 Task: Search round trip flight ticket for 2 adults, 2 infants in seat and 1 infant on lap in first from Providence: Rhode Island T. F. Green International Airport to Jackson: Jackson Hole Airport on 5-2-2023 and return on 5-2-2023. Choice of flights is Southwest. Number of bags: 1 carry on bag and 5 checked bags. Price is upto 90000. Outbound departure time preference is 23:30. Return departure time preference is 0:00.
Action: Mouse moved to (283, 239)
Screenshot: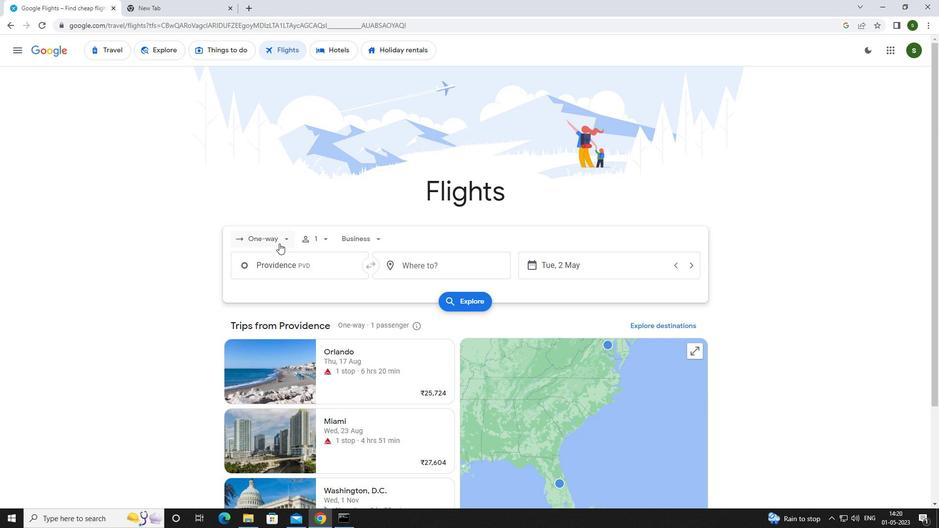 
Action: Mouse pressed left at (283, 239)
Screenshot: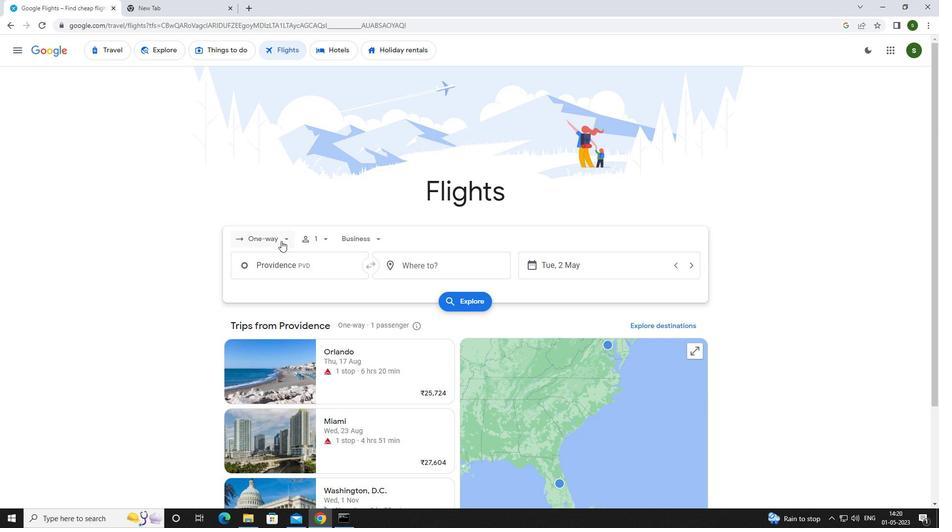 
Action: Mouse moved to (288, 288)
Screenshot: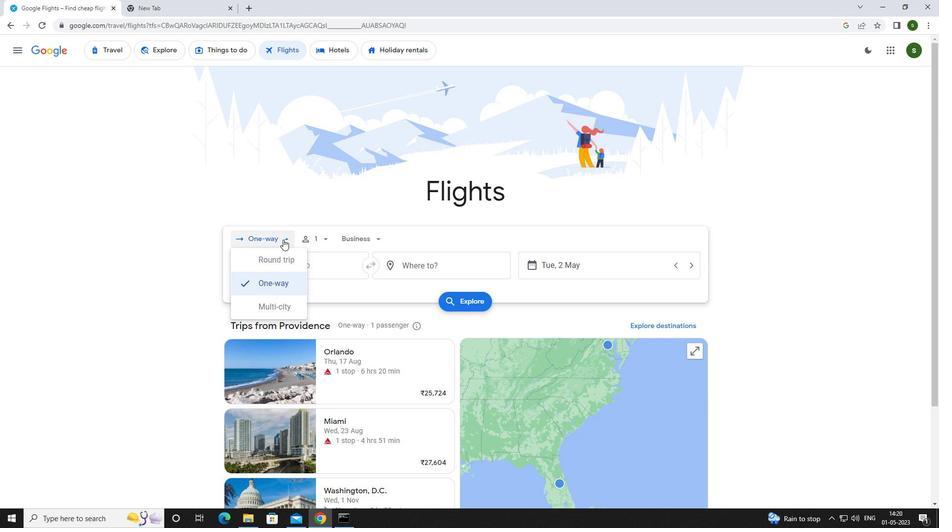 
Action: Mouse pressed left at (288, 288)
Screenshot: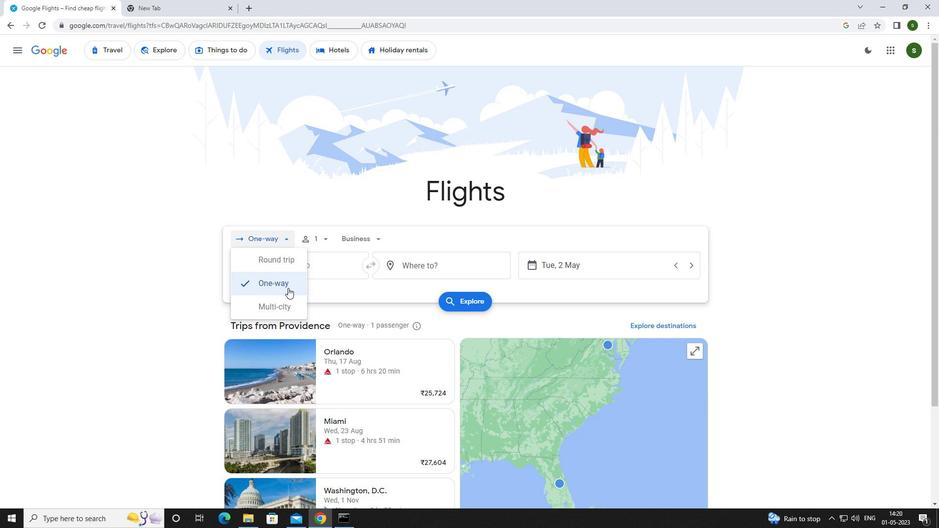 
Action: Mouse moved to (286, 237)
Screenshot: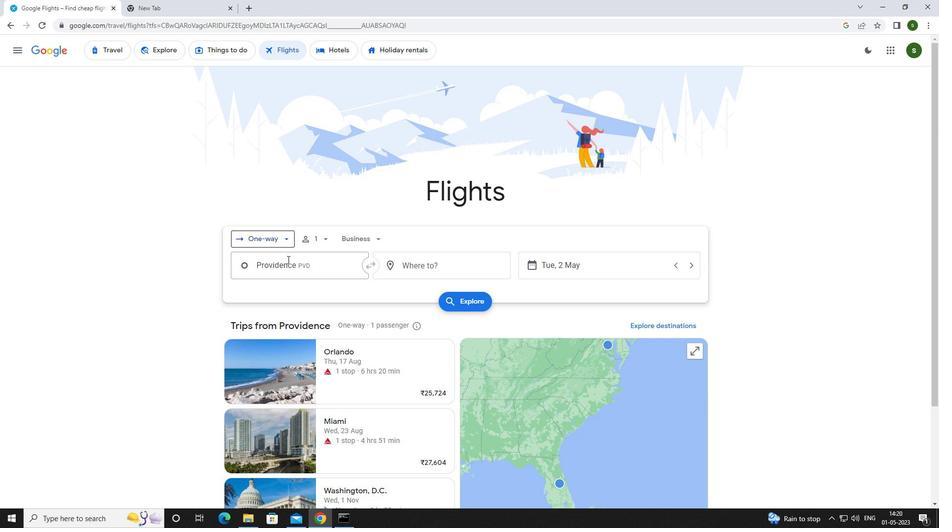 
Action: Mouse pressed left at (286, 237)
Screenshot: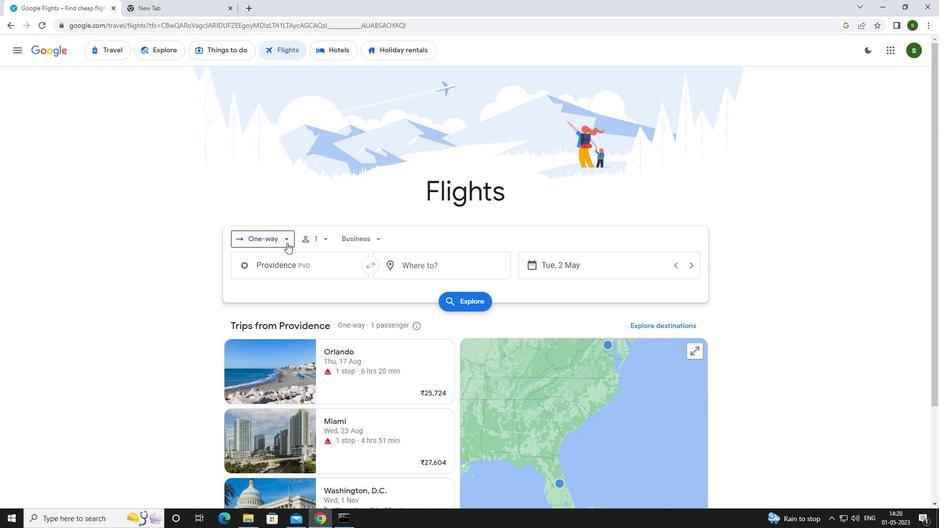 
Action: Mouse moved to (286, 258)
Screenshot: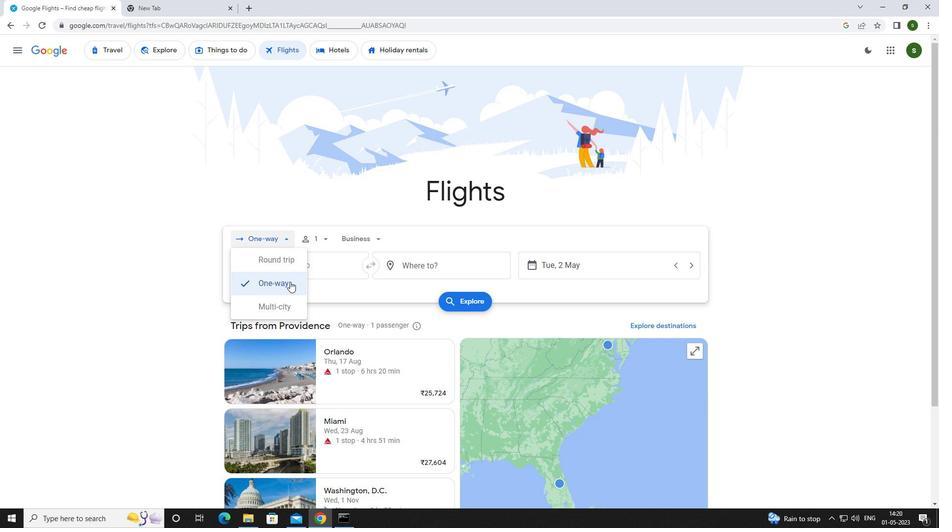 
Action: Mouse pressed left at (286, 258)
Screenshot: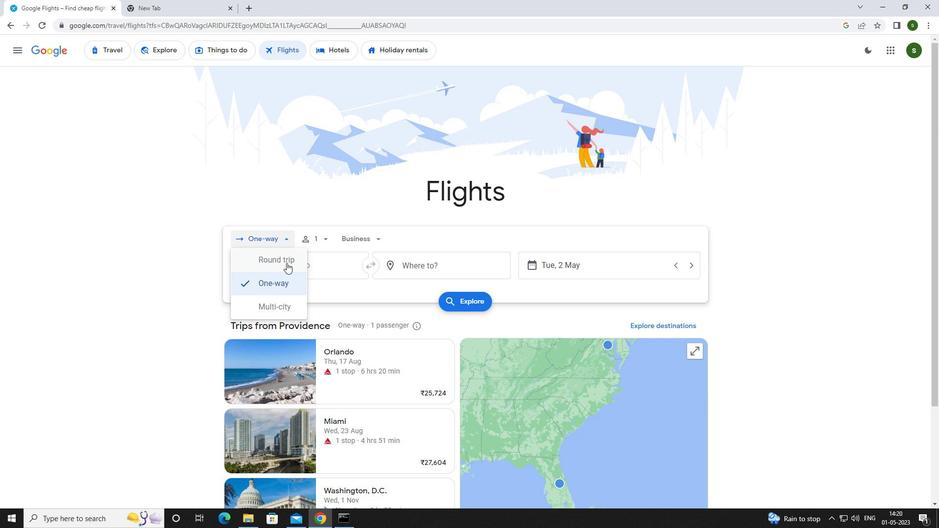 
Action: Mouse moved to (332, 237)
Screenshot: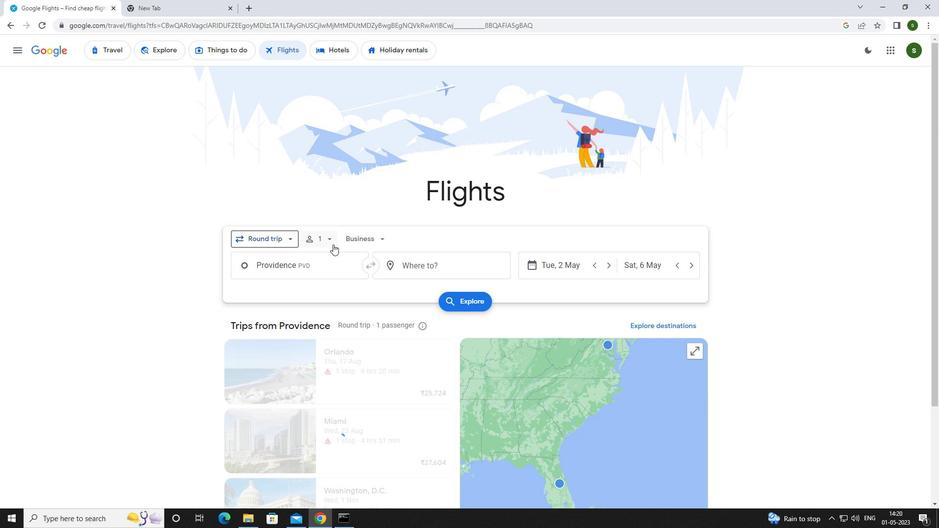 
Action: Mouse pressed left at (332, 237)
Screenshot: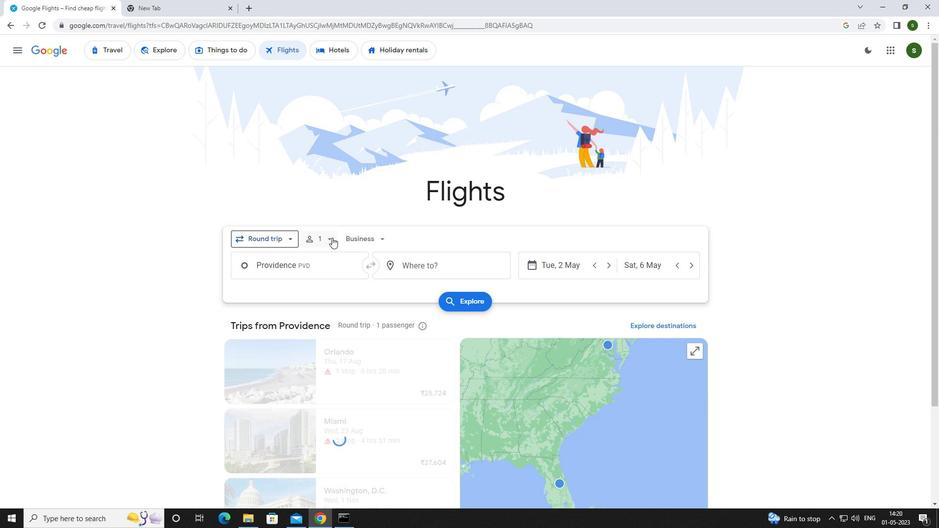 
Action: Mouse moved to (398, 261)
Screenshot: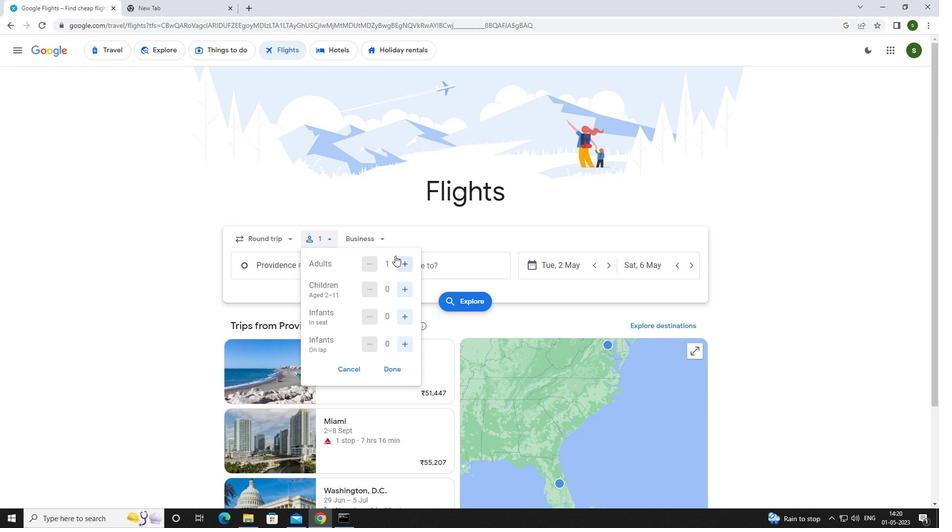 
Action: Mouse pressed left at (398, 261)
Screenshot: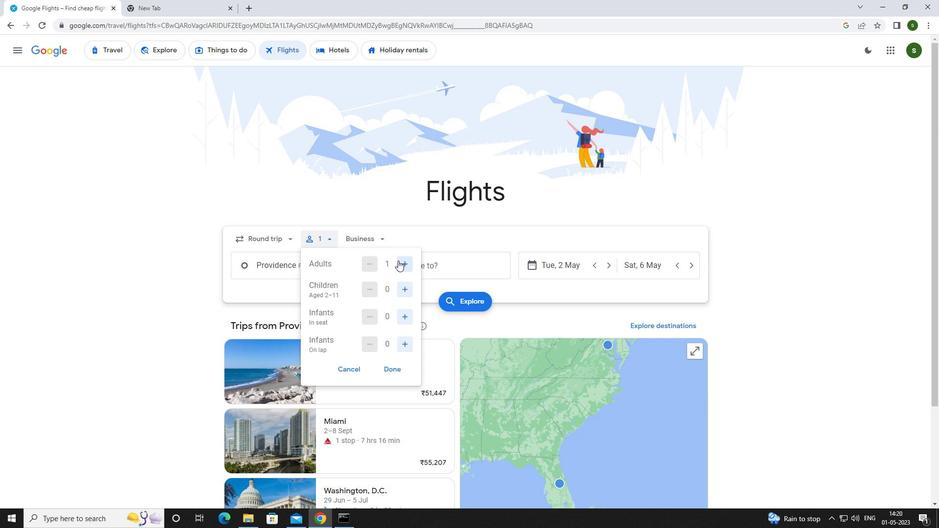 
Action: Mouse moved to (405, 319)
Screenshot: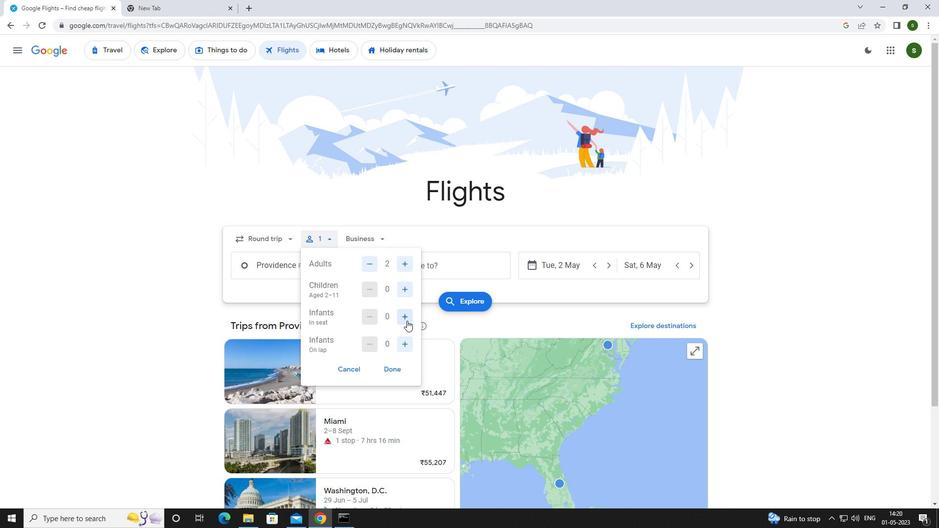 
Action: Mouse pressed left at (405, 319)
Screenshot: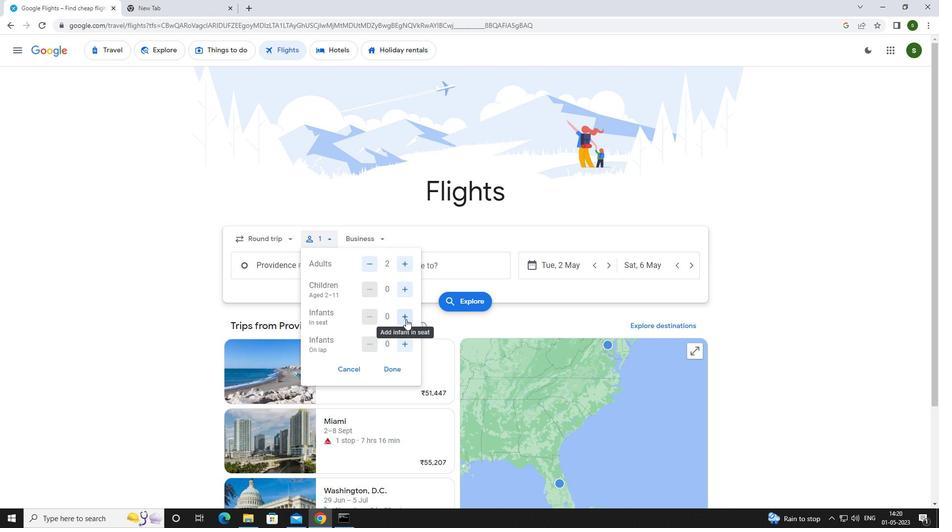 
Action: Mouse pressed left at (405, 319)
Screenshot: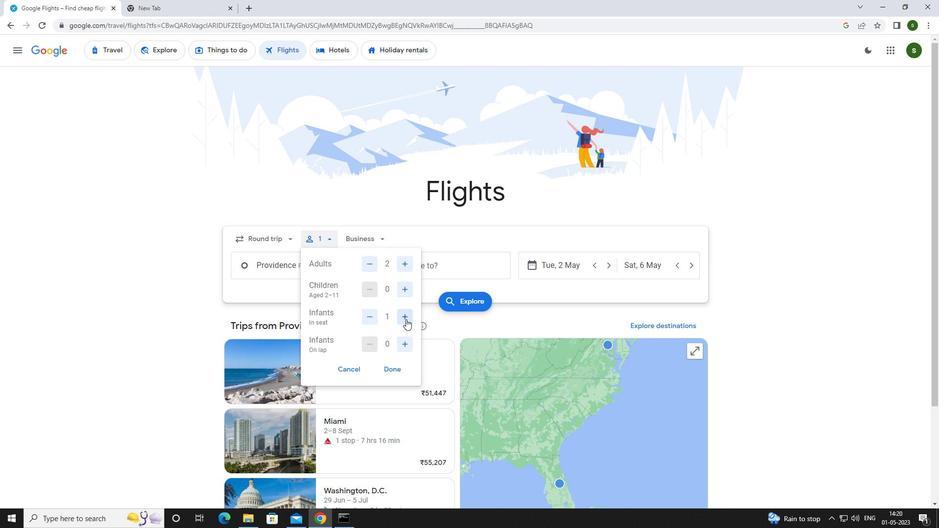 
Action: Mouse moved to (404, 343)
Screenshot: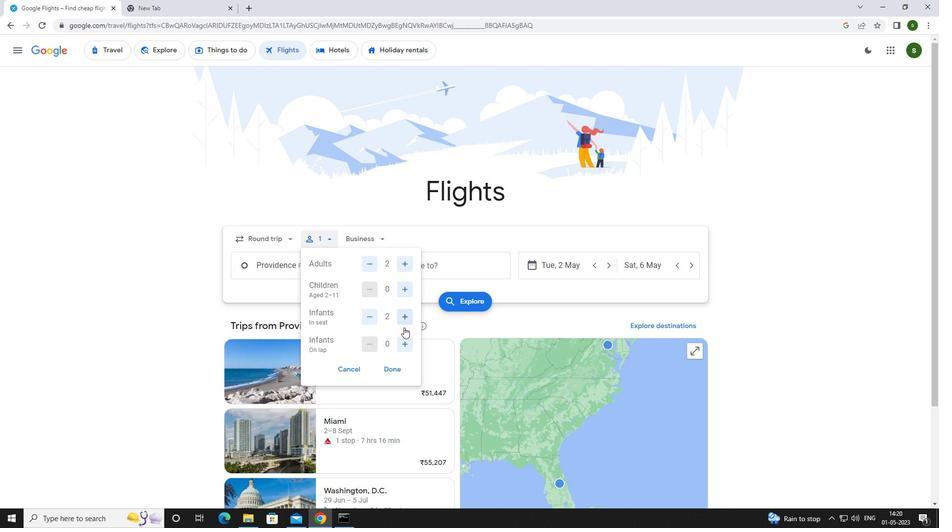 
Action: Mouse pressed left at (404, 343)
Screenshot: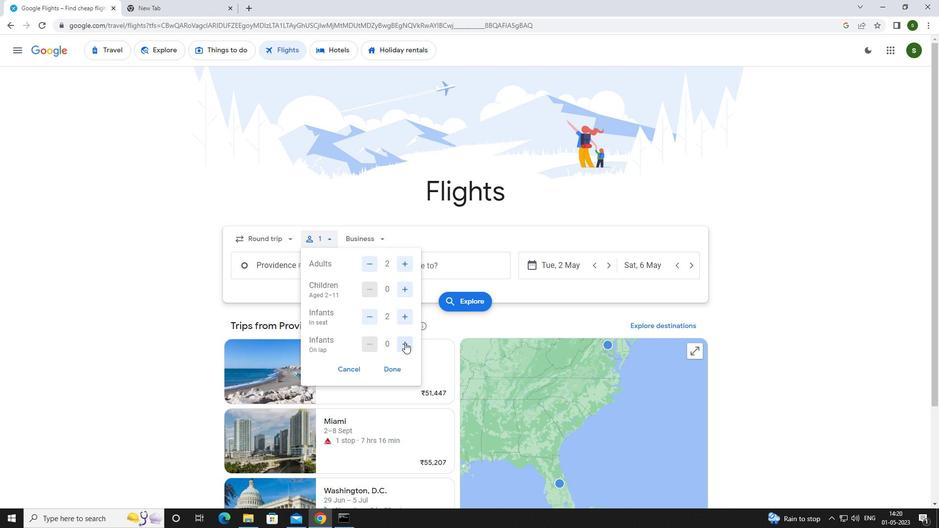 
Action: Mouse moved to (382, 243)
Screenshot: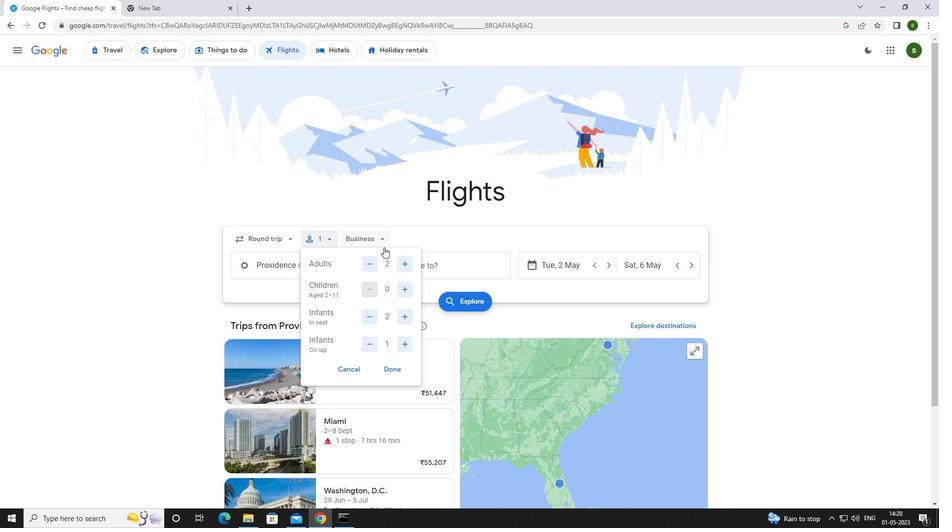 
Action: Mouse pressed left at (382, 243)
Screenshot: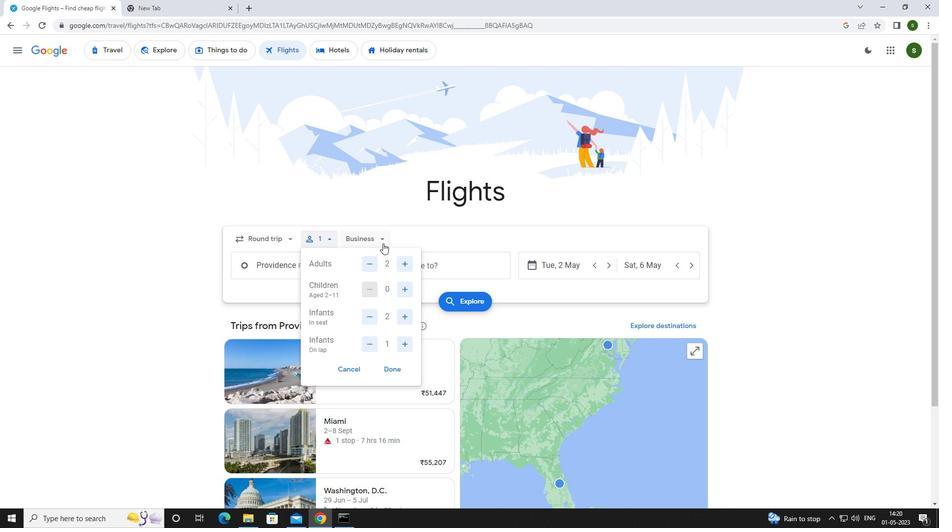 
Action: Mouse moved to (373, 329)
Screenshot: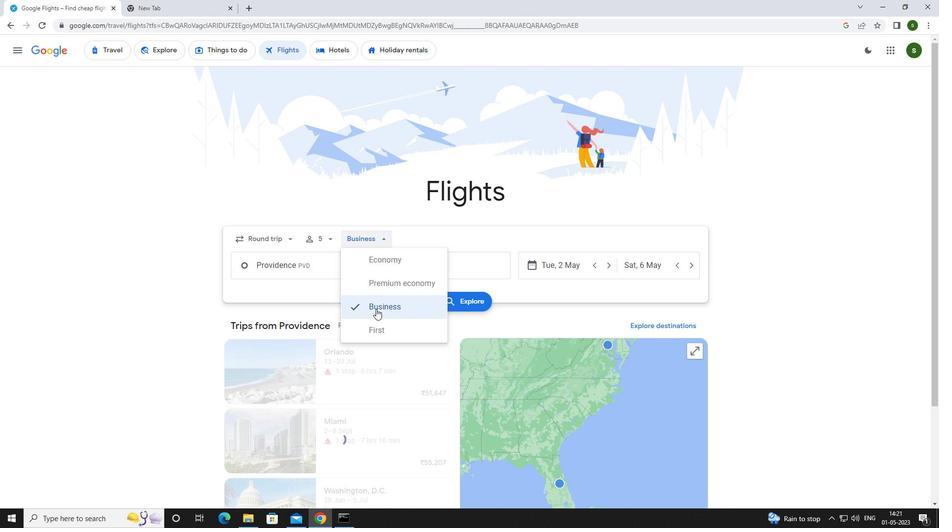 
Action: Mouse pressed left at (373, 329)
Screenshot: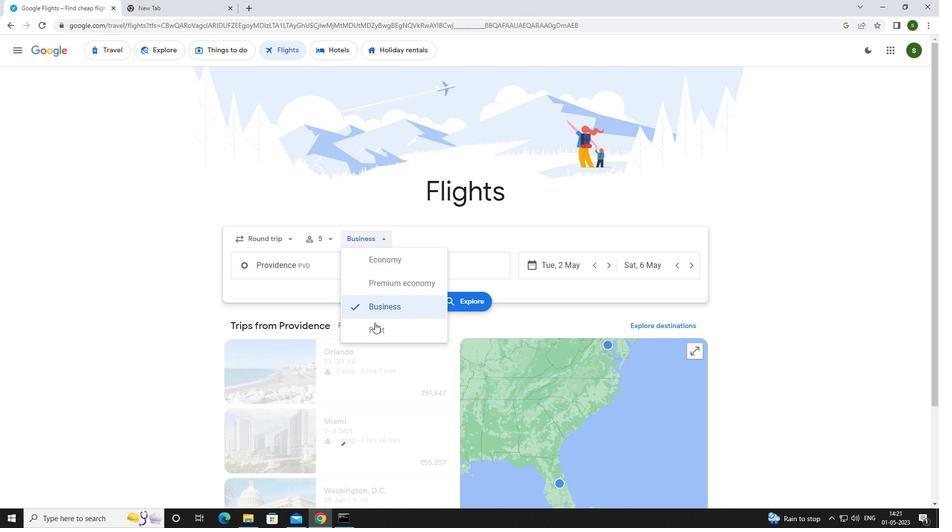 
Action: Mouse moved to (330, 273)
Screenshot: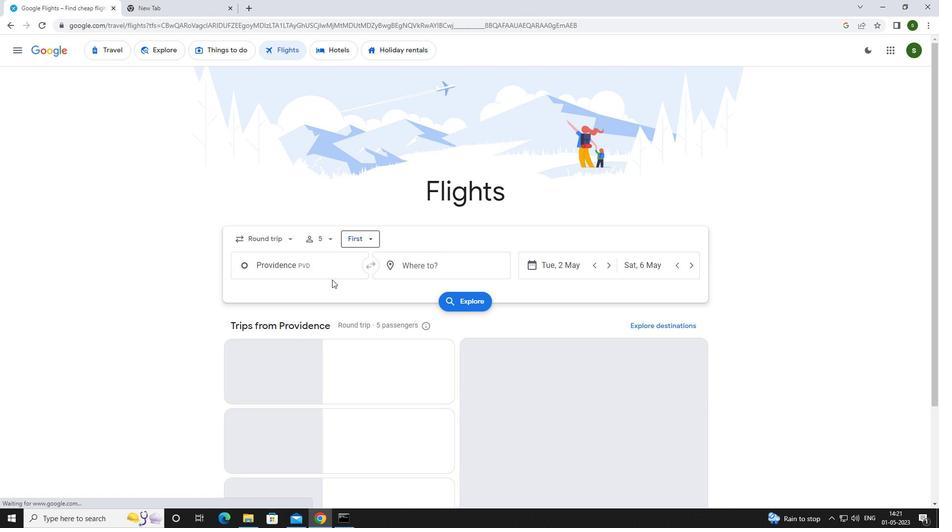 
Action: Mouse pressed left at (330, 273)
Screenshot: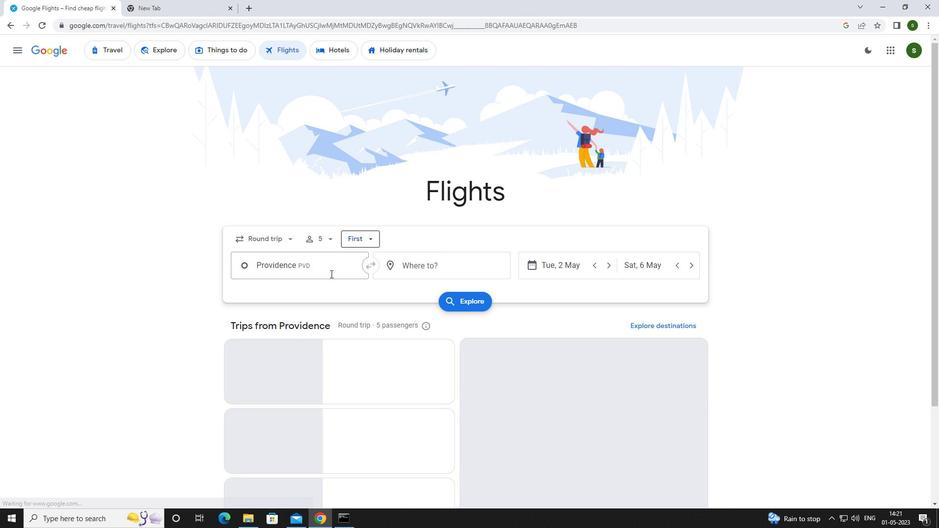 
Action: Mouse moved to (331, 271)
Screenshot: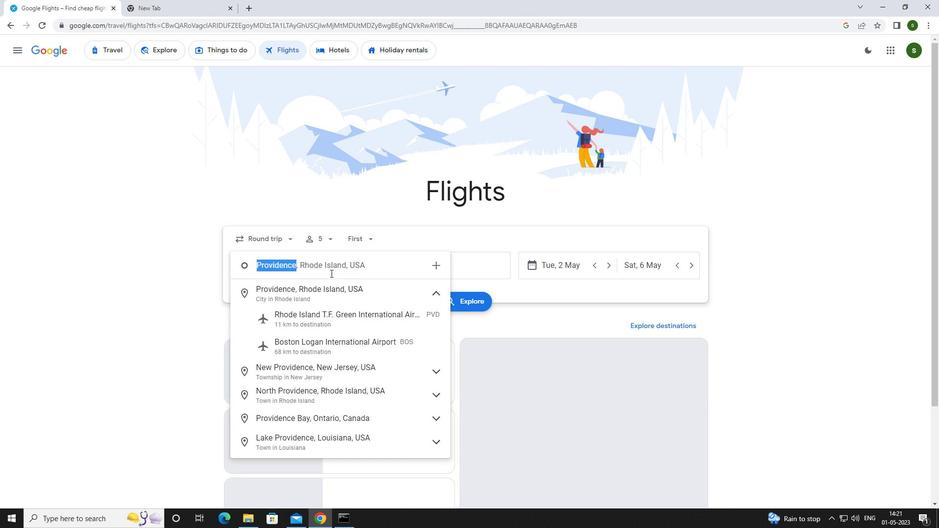 
Action: Key pressed r<Key.caps_lock>hode
Screenshot: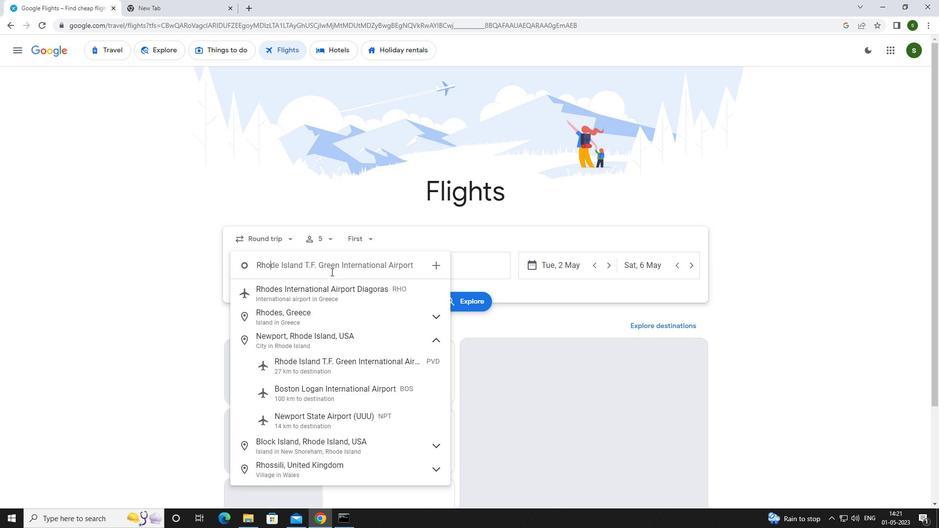 
Action: Mouse moved to (324, 365)
Screenshot: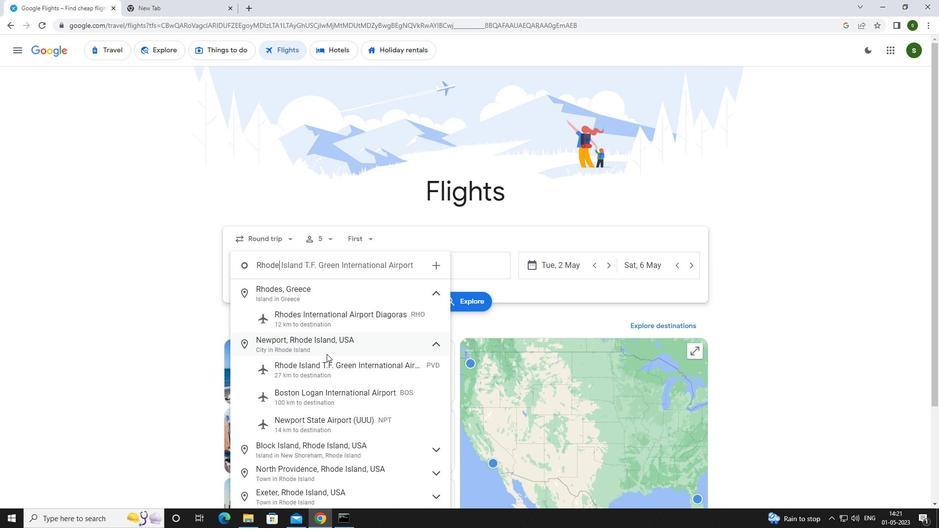 
Action: Mouse pressed left at (324, 365)
Screenshot: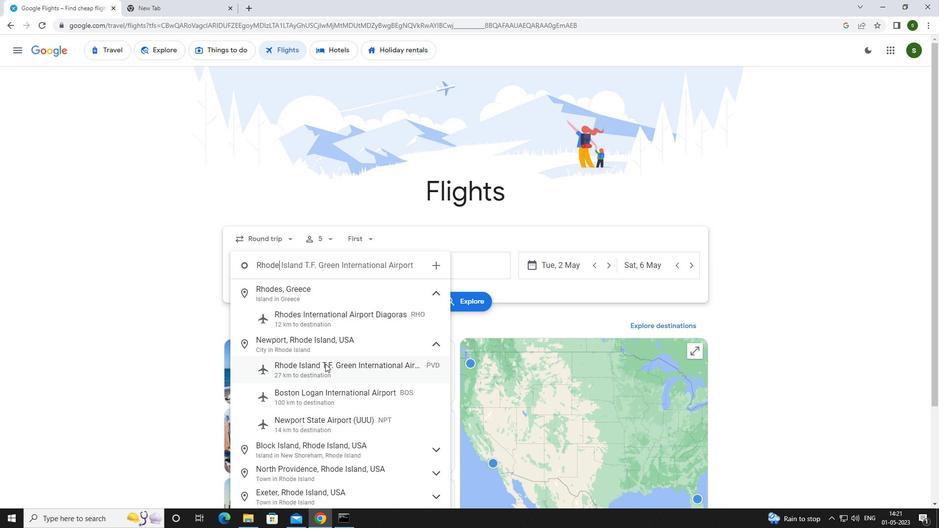 
Action: Mouse moved to (433, 265)
Screenshot: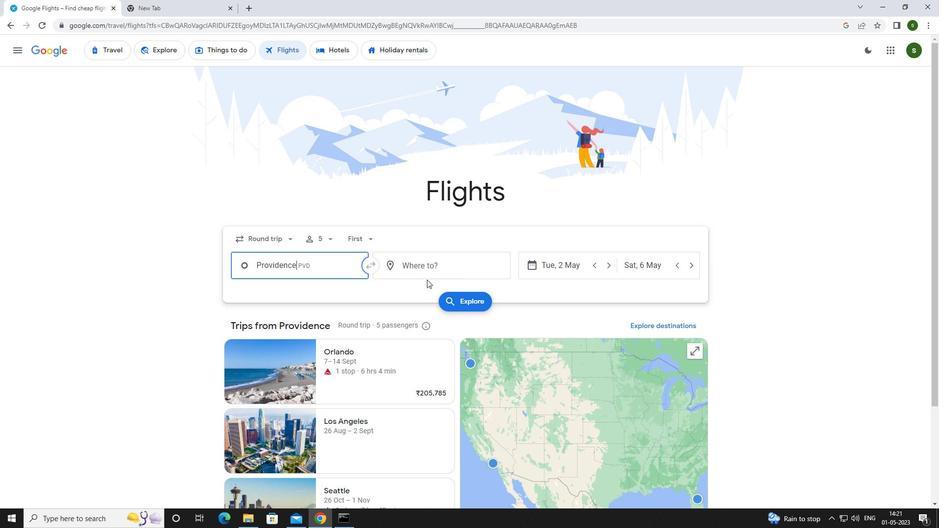 
Action: Mouse pressed left at (433, 265)
Screenshot: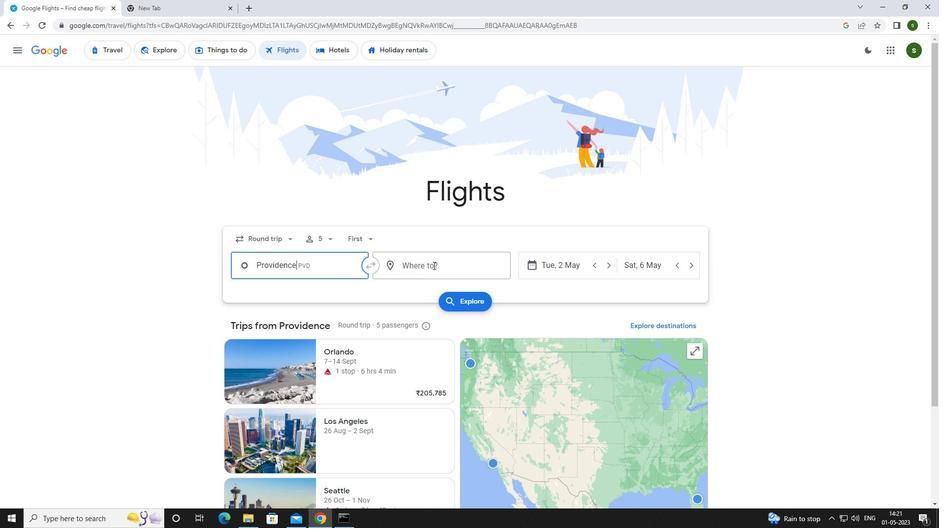 
Action: Mouse moved to (429, 265)
Screenshot: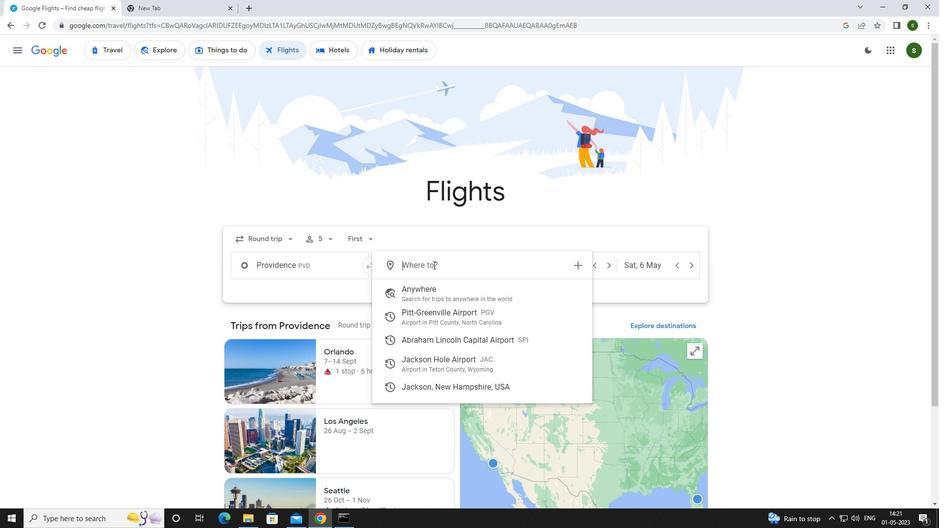 
Action: Key pressed <Key.caps_lock>j<Key.caps_lock>ackson<Key.space><Key.caps_lock>h<Key.caps_lock>
Screenshot: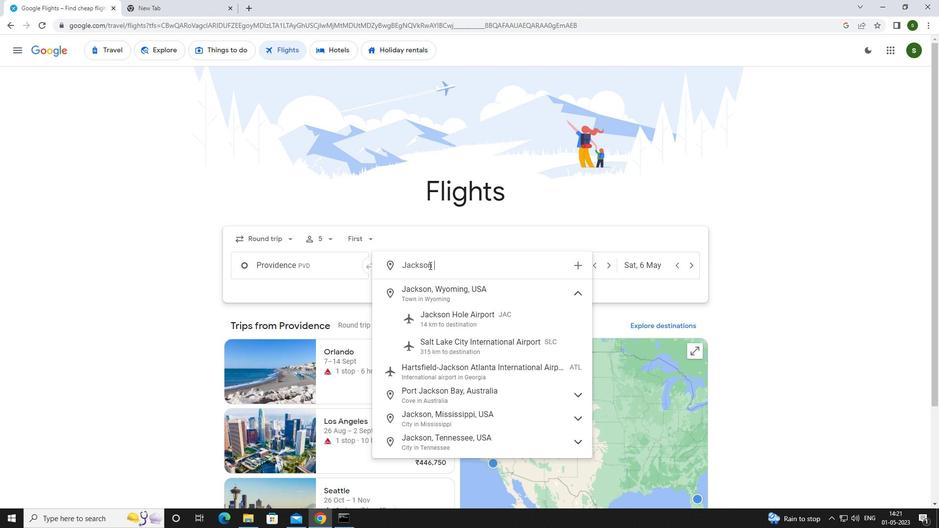 
Action: Mouse moved to (441, 316)
Screenshot: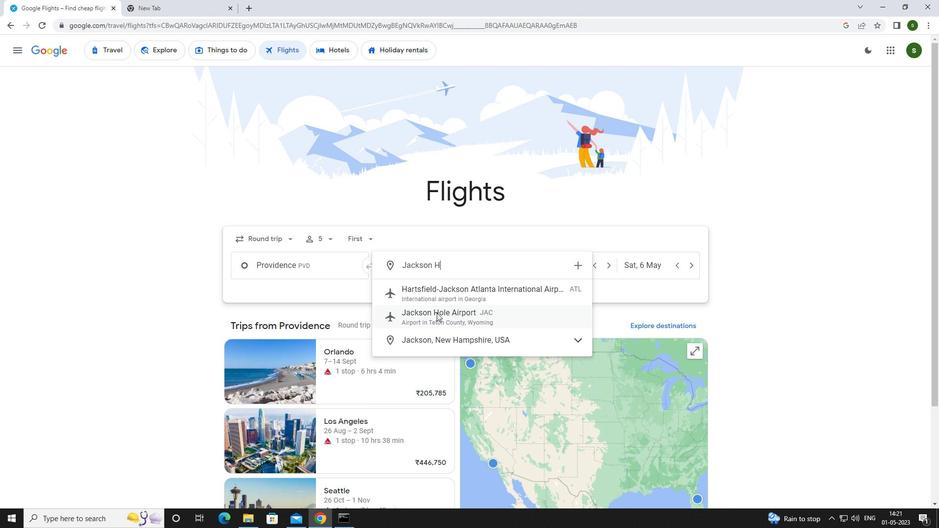
Action: Mouse pressed left at (441, 316)
Screenshot: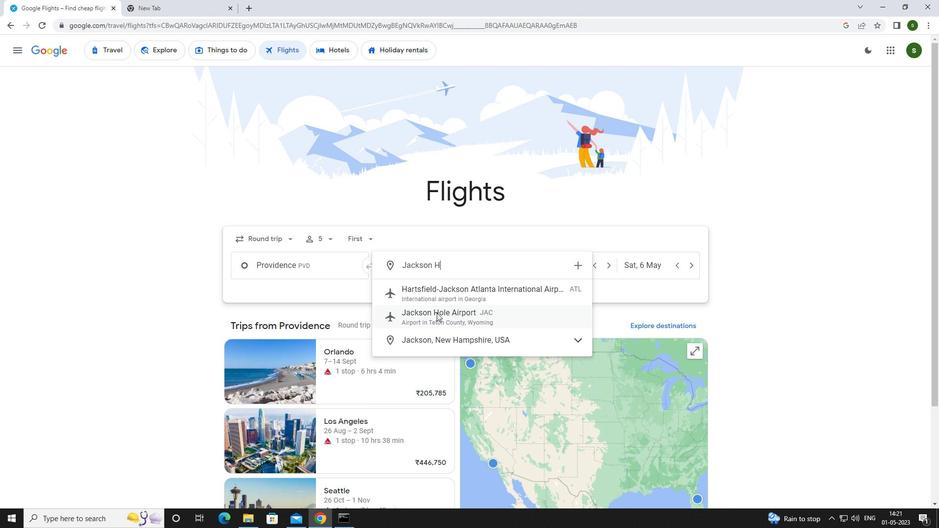 
Action: Mouse moved to (564, 263)
Screenshot: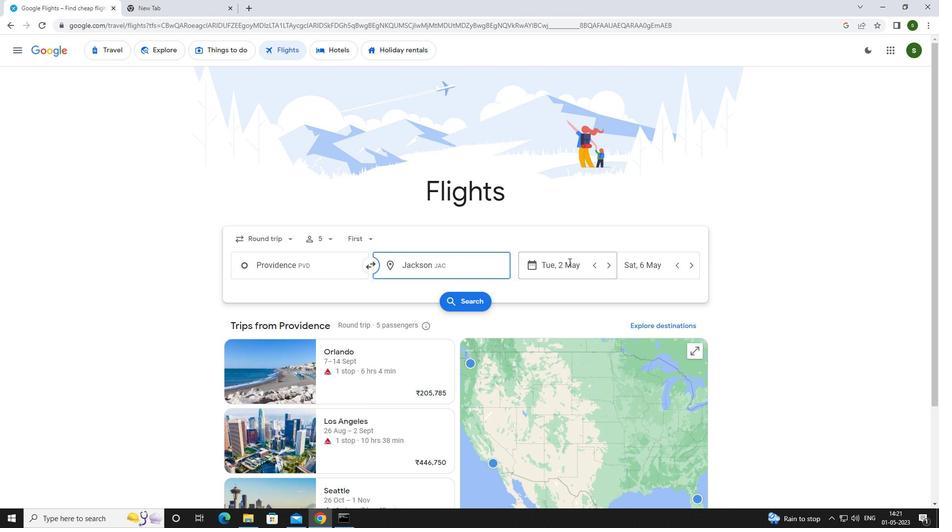 
Action: Mouse pressed left at (564, 263)
Screenshot: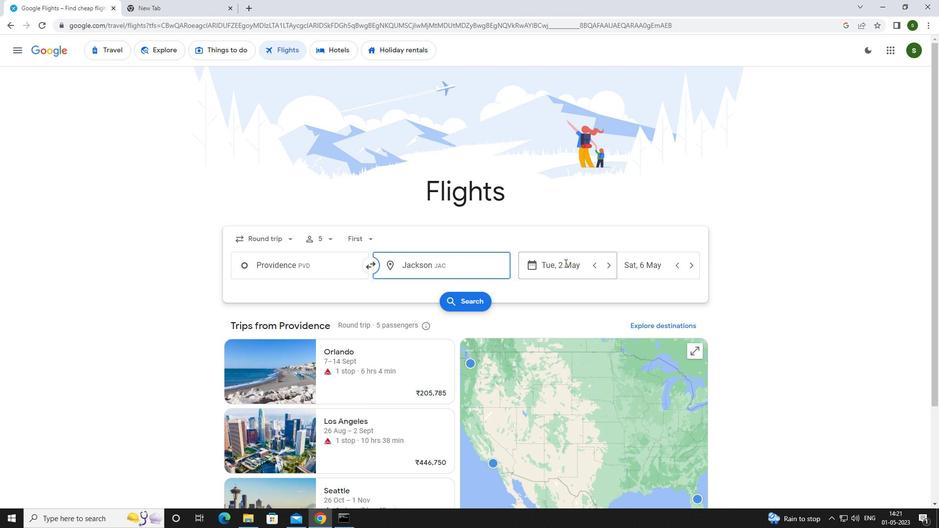 
Action: Mouse moved to (395, 331)
Screenshot: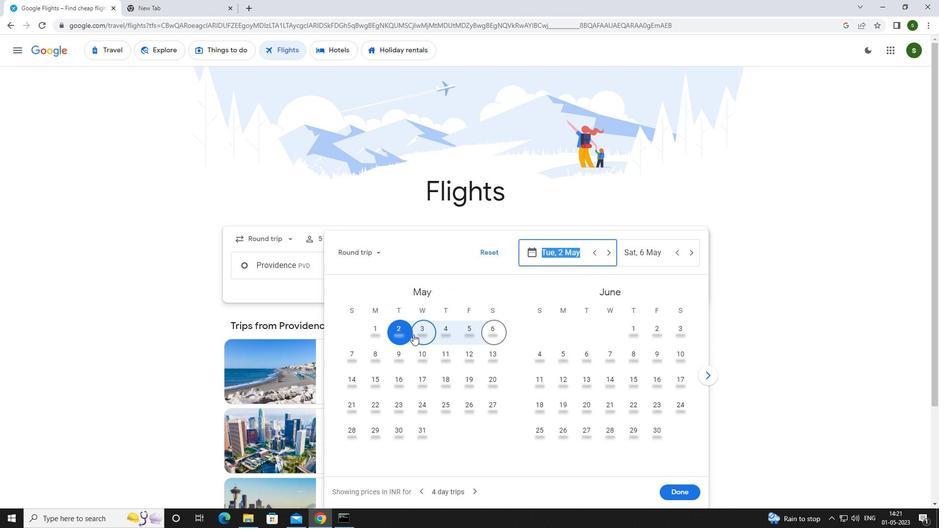 
Action: Mouse pressed left at (395, 331)
Screenshot: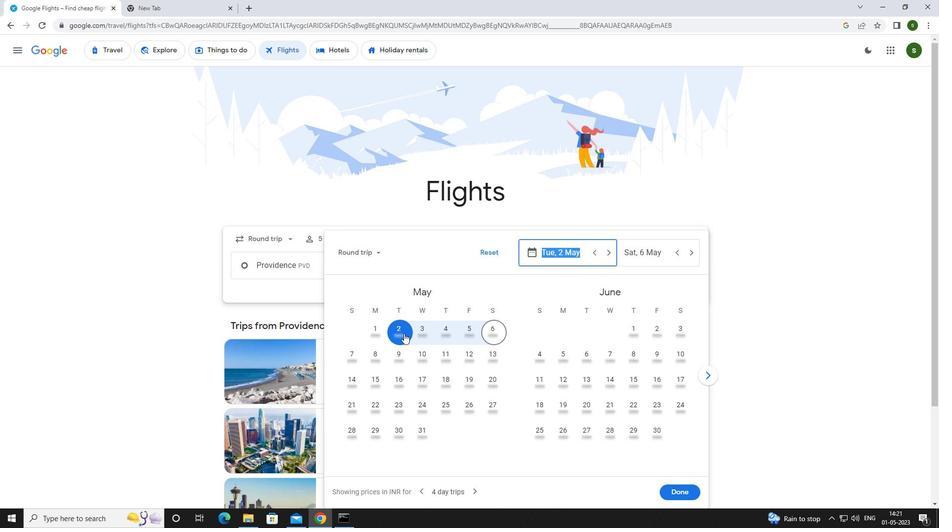 
Action: Mouse moved to (405, 333)
Screenshot: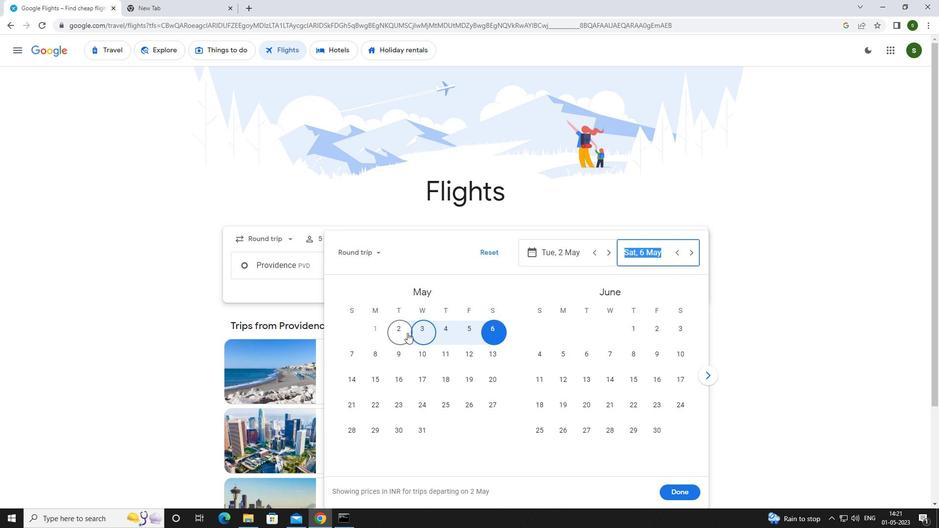 
Action: Mouse pressed left at (405, 333)
Screenshot: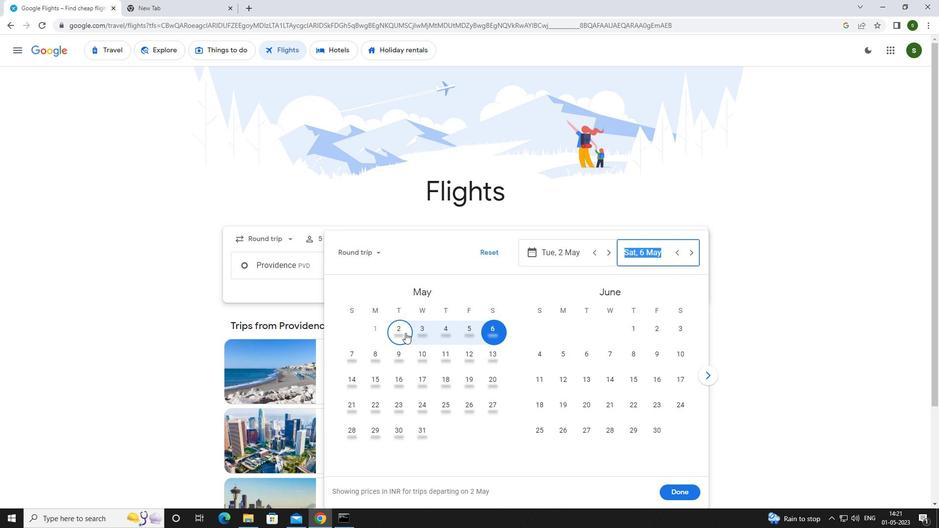 
Action: Mouse moved to (675, 494)
Screenshot: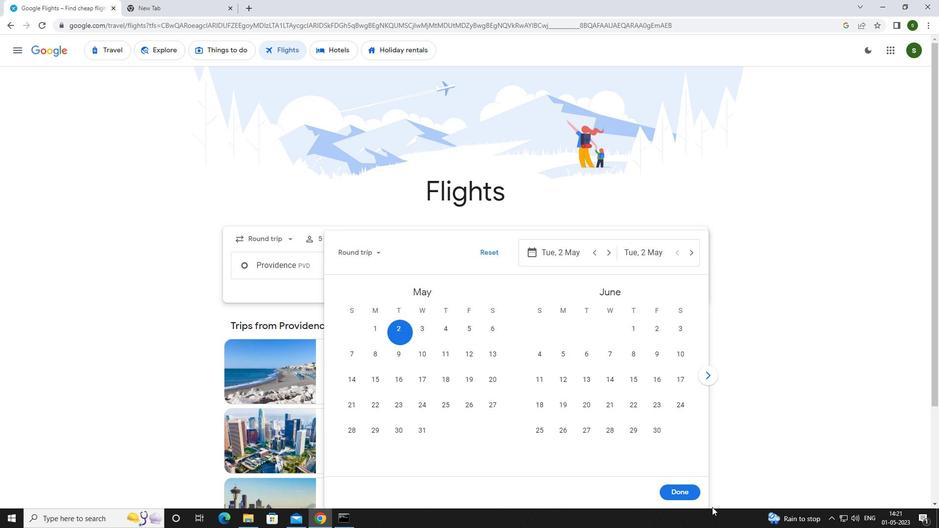 
Action: Mouse pressed left at (675, 494)
Screenshot: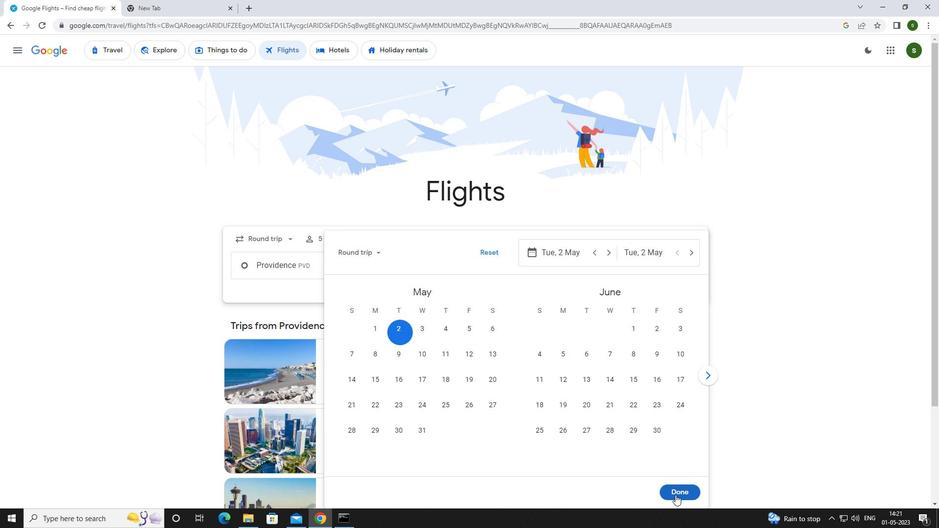 
Action: Mouse moved to (470, 305)
Screenshot: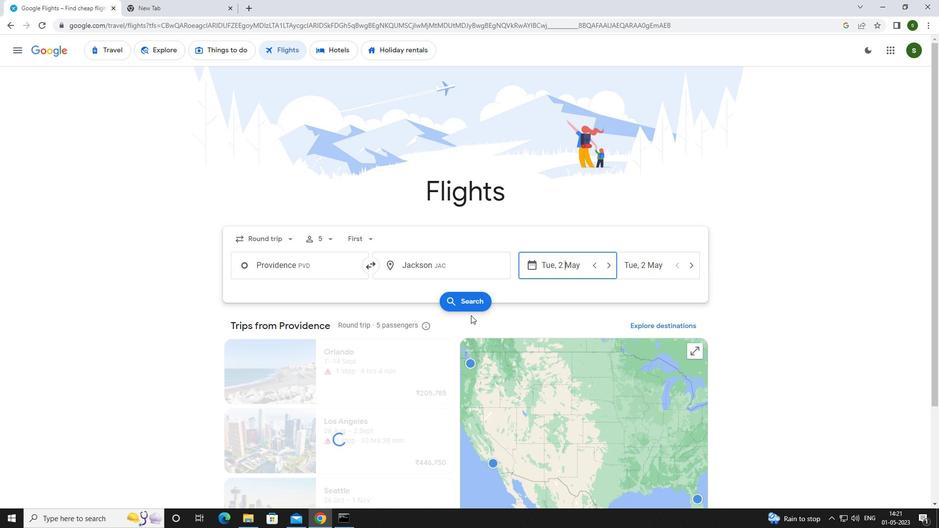 
Action: Mouse pressed left at (470, 305)
Screenshot: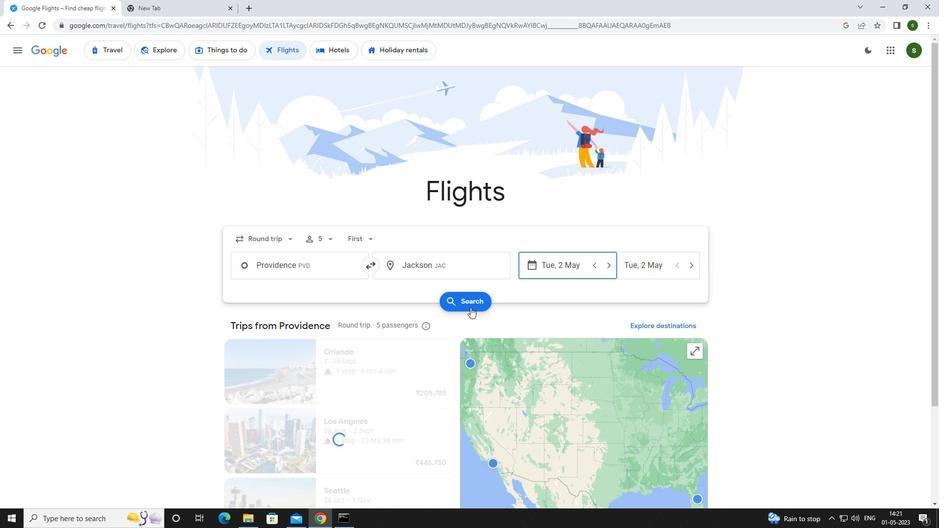 
Action: Mouse moved to (240, 139)
Screenshot: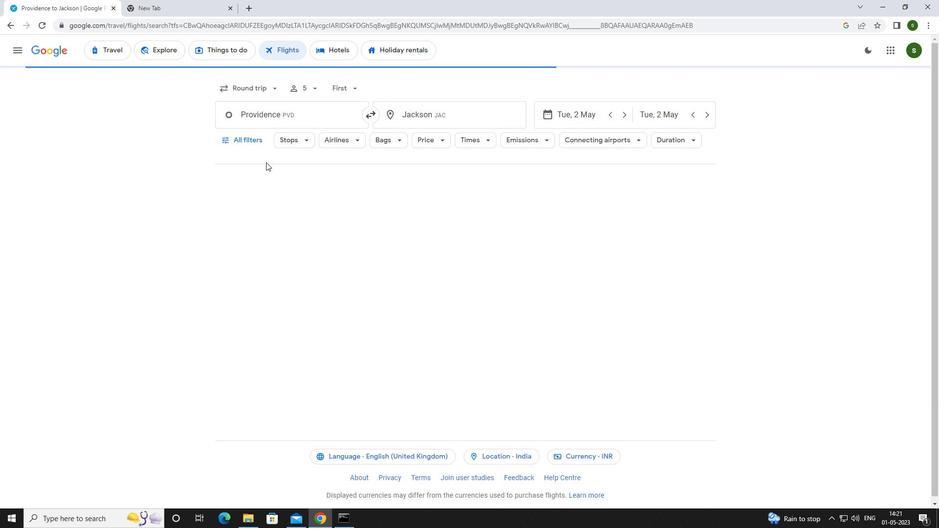 
Action: Mouse pressed left at (240, 139)
Screenshot: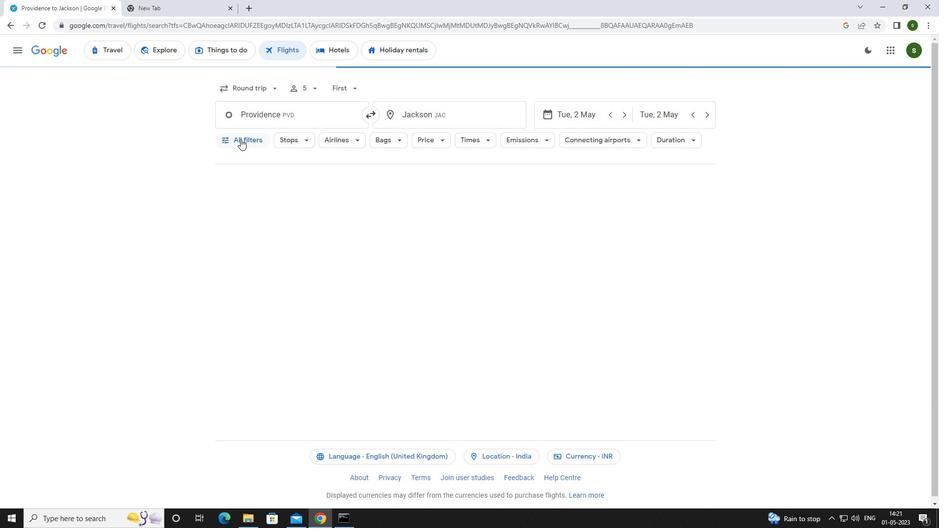 
Action: Mouse moved to (368, 348)
Screenshot: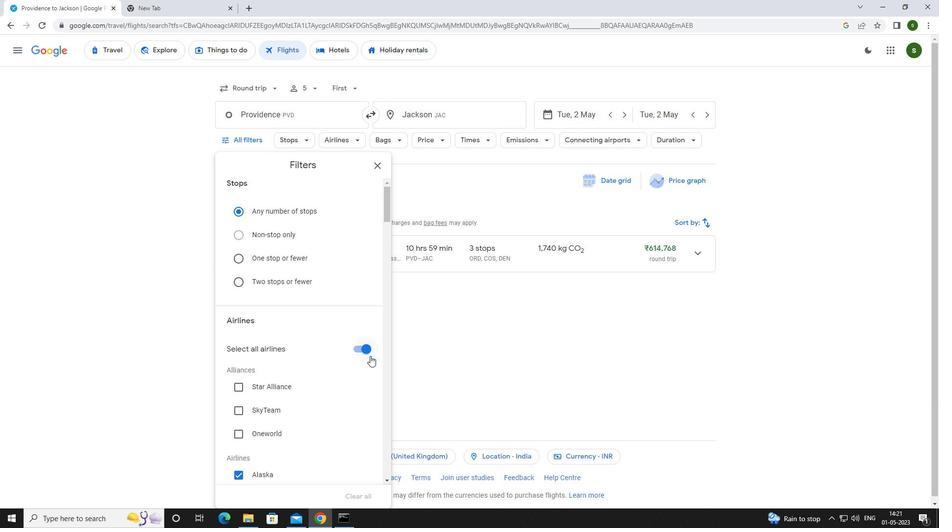 
Action: Mouse pressed left at (368, 348)
Screenshot: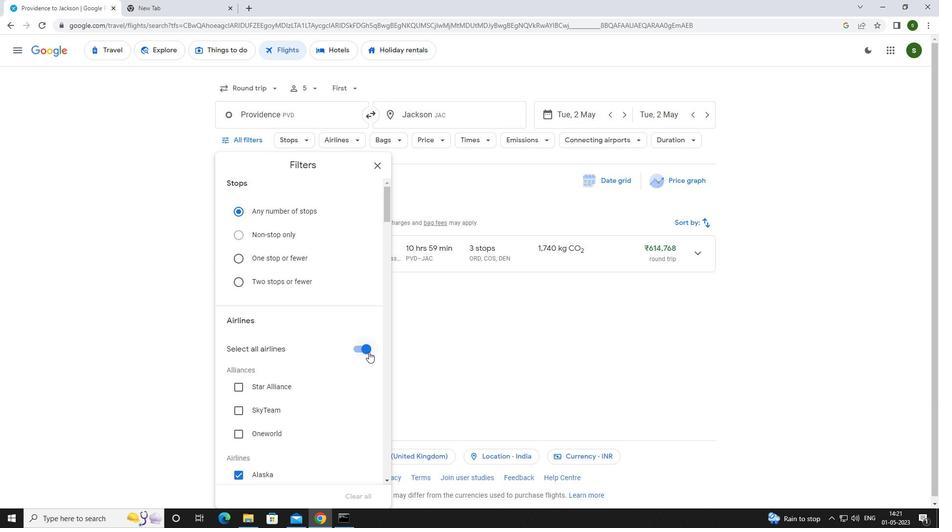 
Action: Mouse moved to (338, 298)
Screenshot: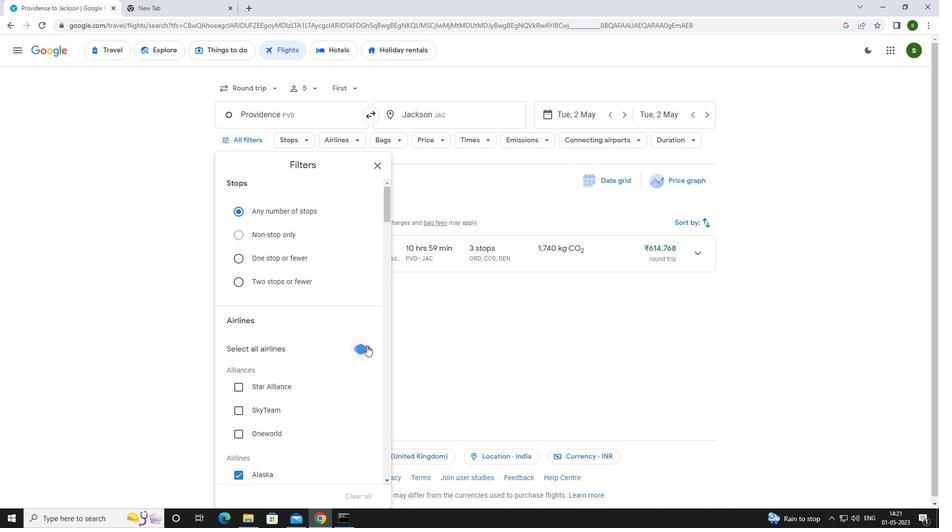 
Action: Mouse scrolled (338, 297) with delta (0, 0)
Screenshot: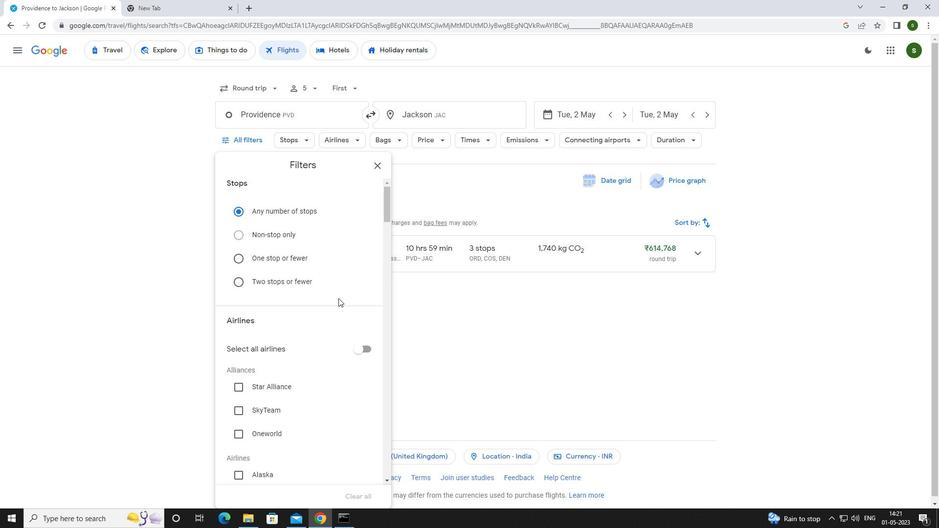 
Action: Mouse scrolled (338, 297) with delta (0, 0)
Screenshot: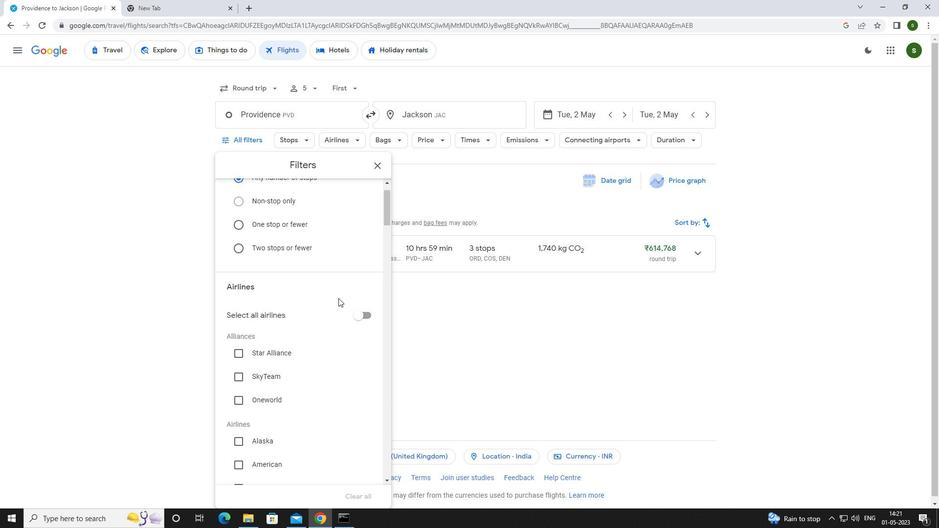 
Action: Mouse scrolled (338, 297) with delta (0, 0)
Screenshot: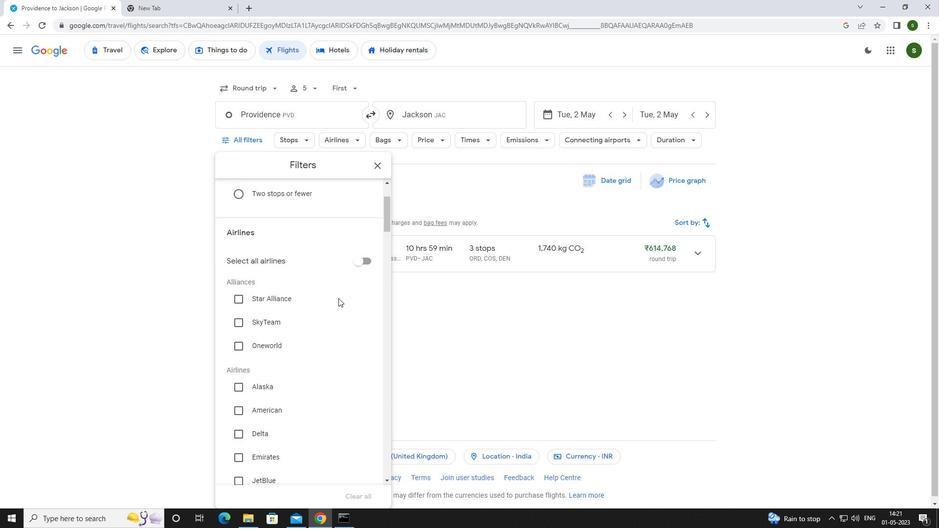 
Action: Mouse scrolled (338, 297) with delta (0, 0)
Screenshot: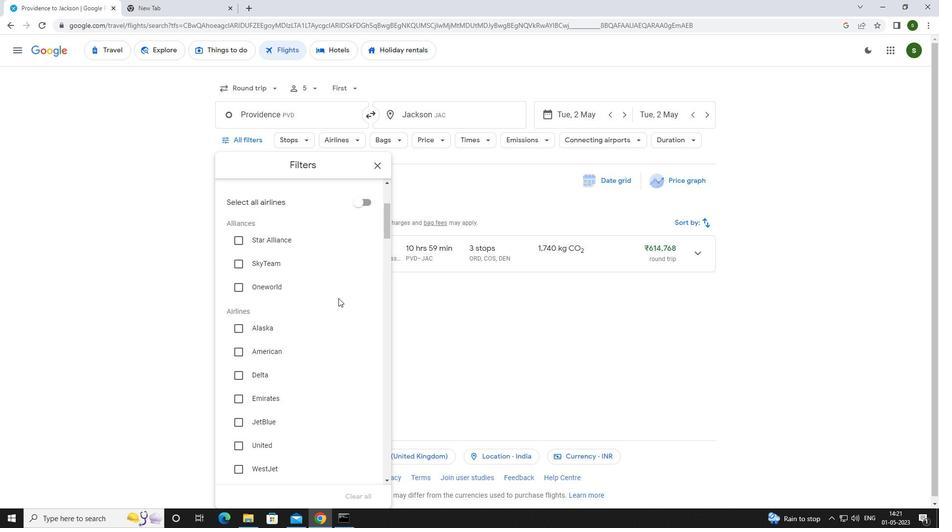 
Action: Mouse scrolled (338, 297) with delta (0, 0)
Screenshot: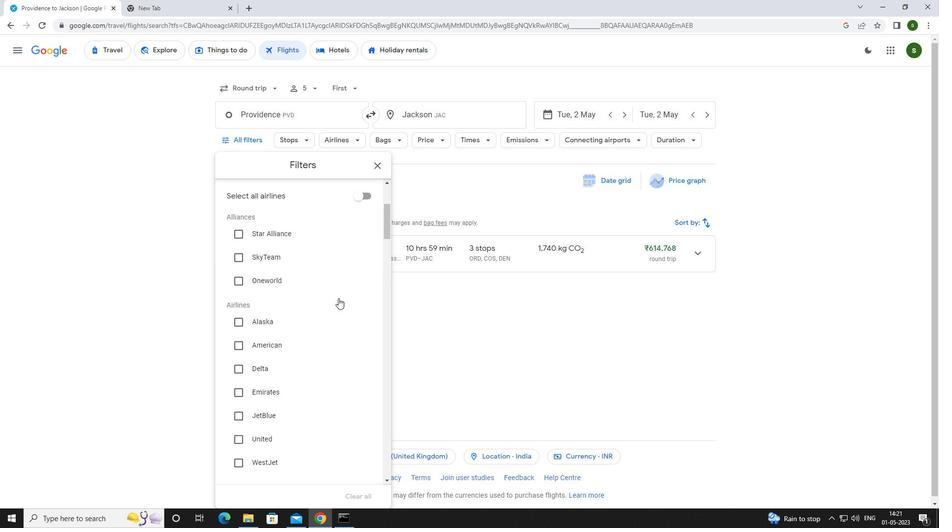 
Action: Mouse scrolled (338, 297) with delta (0, 0)
Screenshot: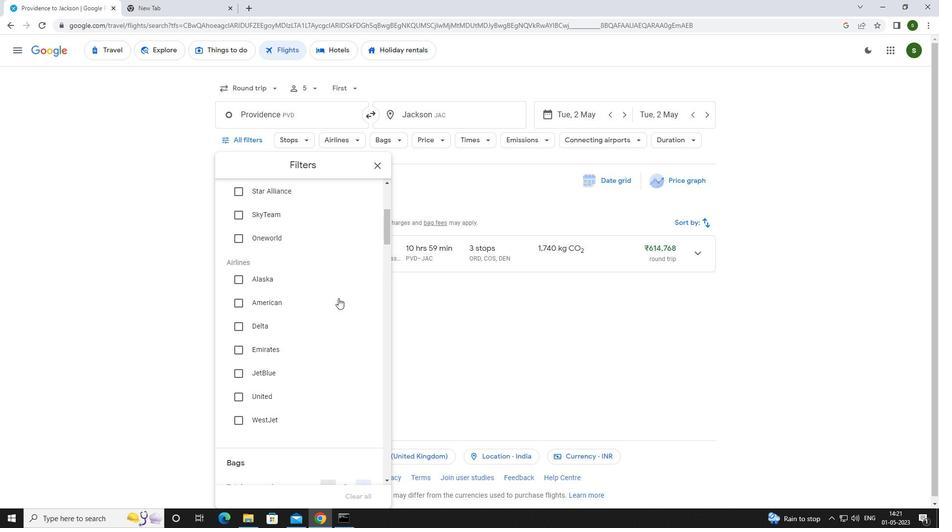 
Action: Mouse scrolled (338, 297) with delta (0, 0)
Screenshot: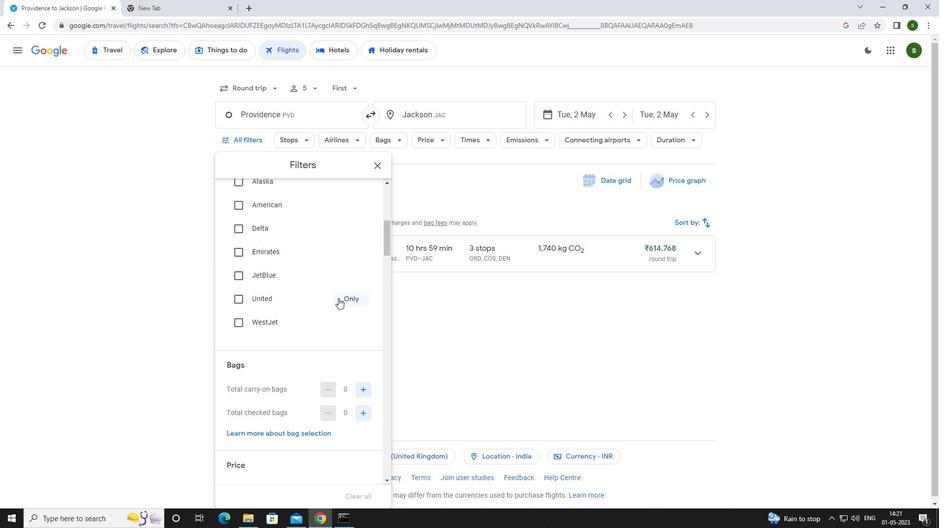 
Action: Mouse scrolled (338, 297) with delta (0, 0)
Screenshot: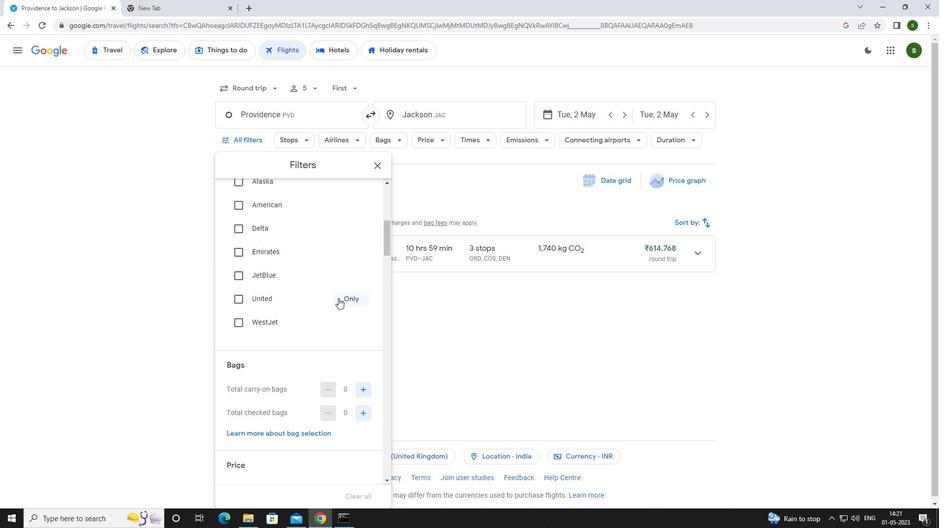 
Action: Mouse moved to (369, 290)
Screenshot: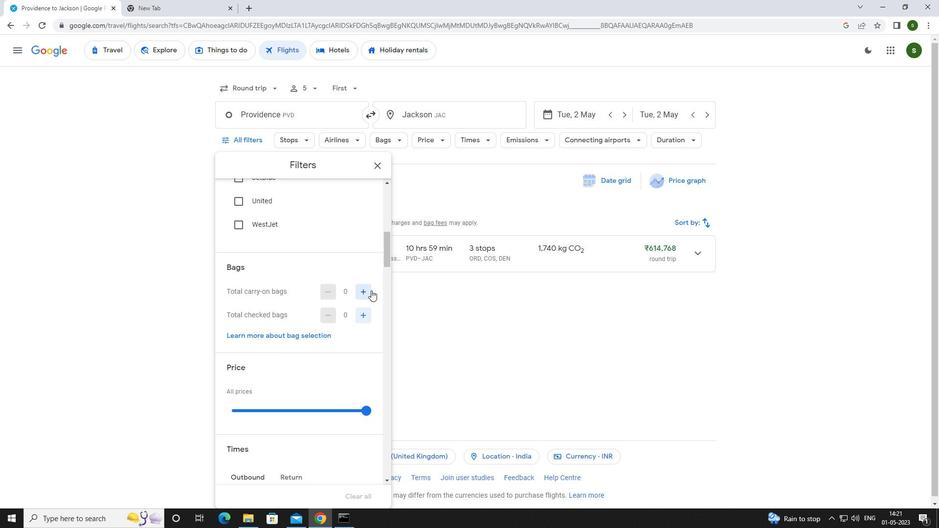 
Action: Mouse pressed left at (369, 290)
Screenshot: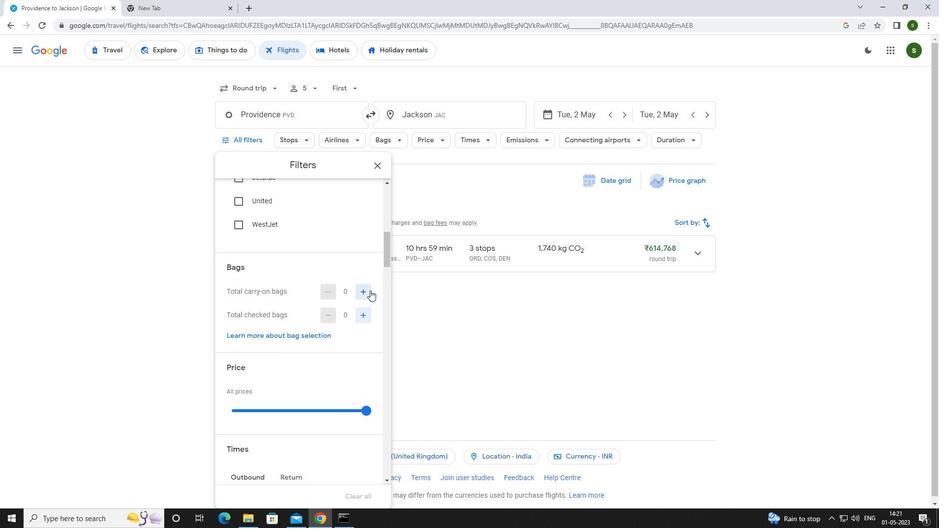 
Action: Mouse moved to (364, 317)
Screenshot: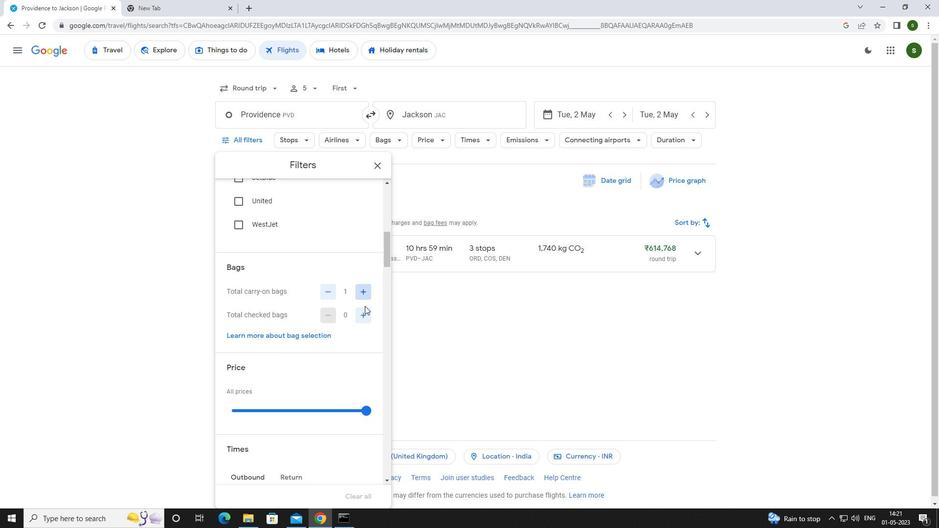 
Action: Mouse pressed left at (364, 317)
Screenshot: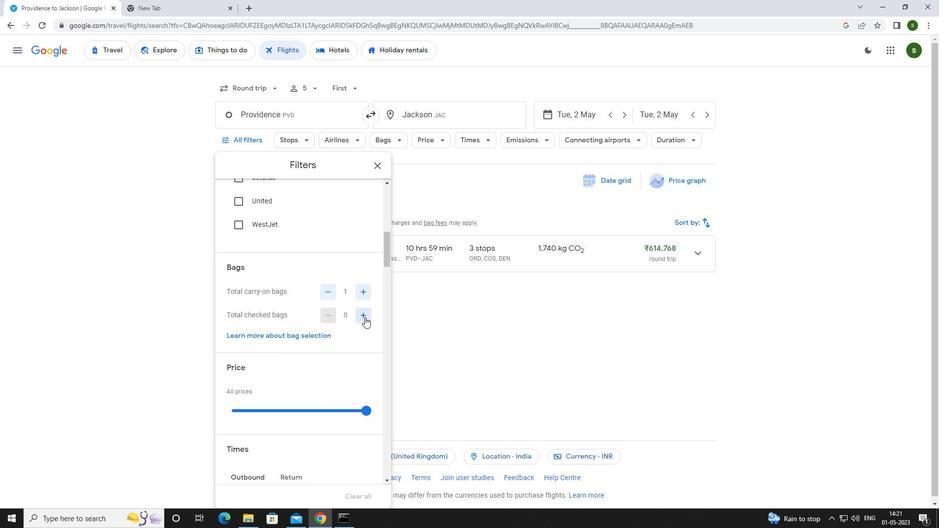 
Action: Mouse pressed left at (364, 317)
Screenshot: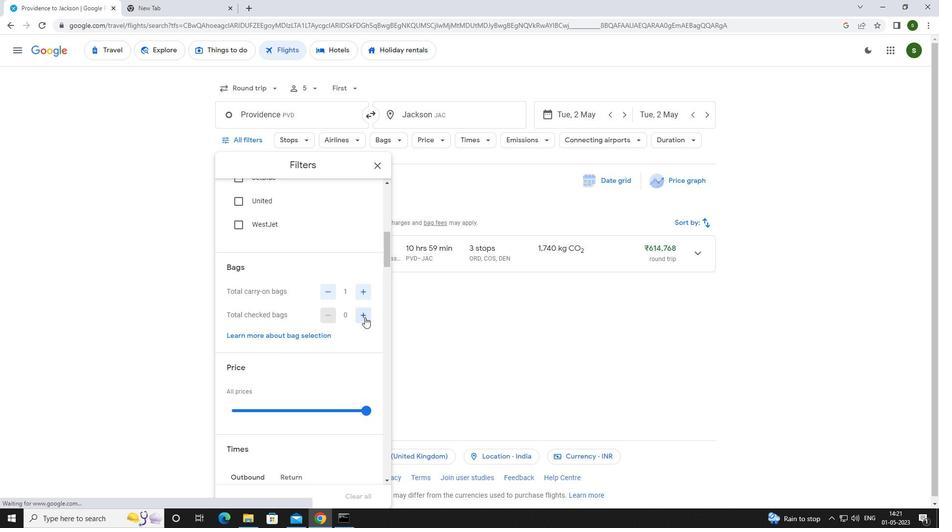 
Action: Mouse pressed left at (364, 317)
Screenshot: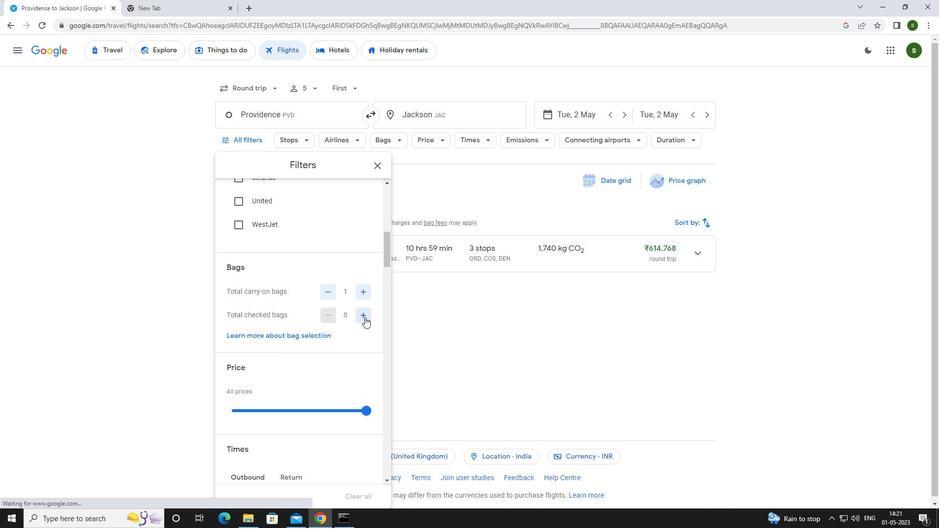 
Action: Mouse pressed left at (364, 317)
Screenshot: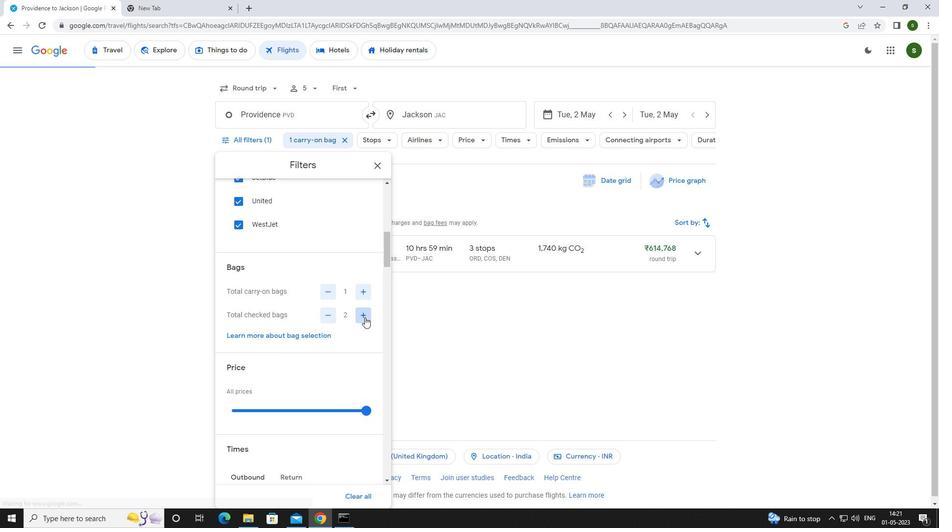
Action: Mouse pressed left at (364, 317)
Screenshot: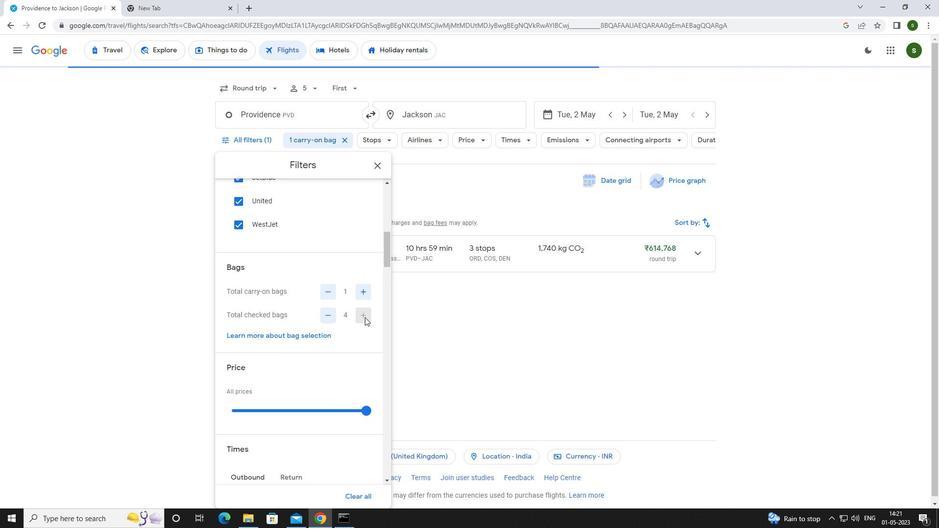 
Action: Mouse scrolled (364, 316) with delta (0, 0)
Screenshot: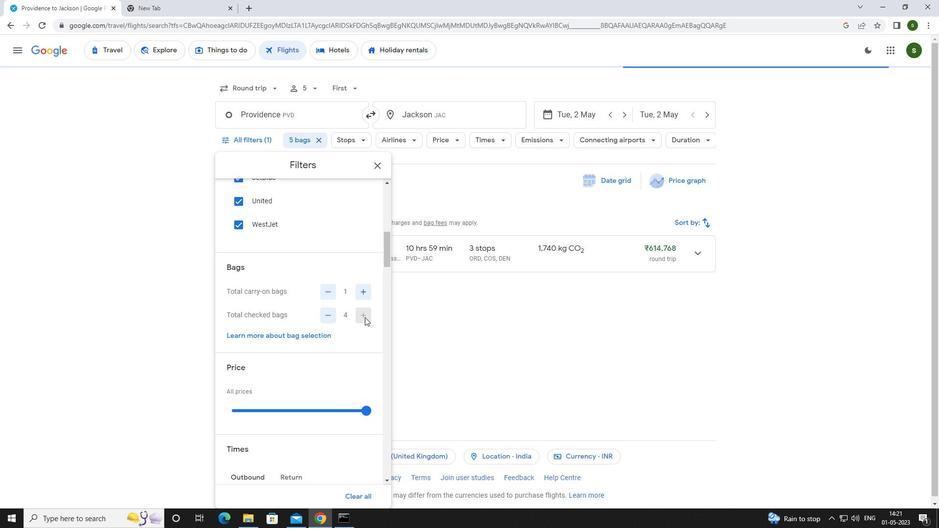 
Action: Mouse scrolled (364, 316) with delta (0, 0)
Screenshot: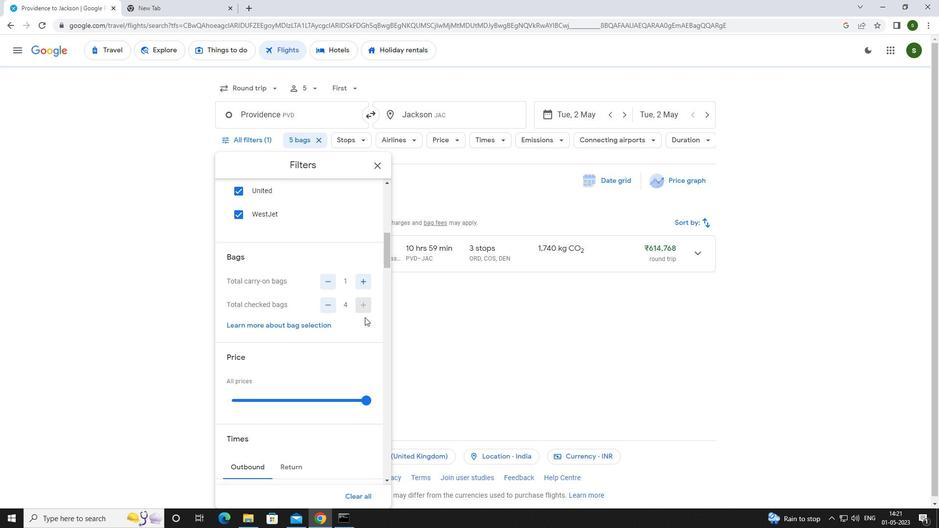 
Action: Mouse moved to (364, 312)
Screenshot: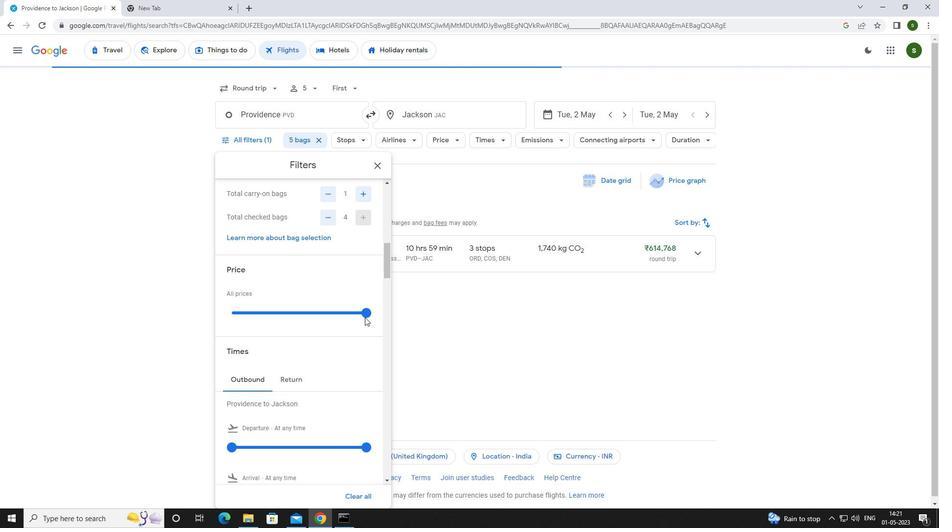 
Action: Mouse pressed left at (364, 312)
Screenshot: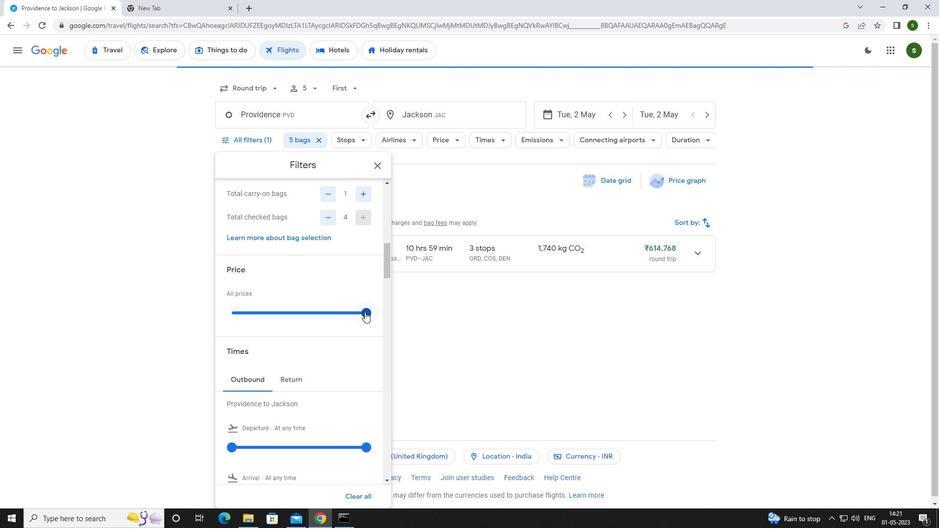 
Action: Mouse moved to (234, 313)
Screenshot: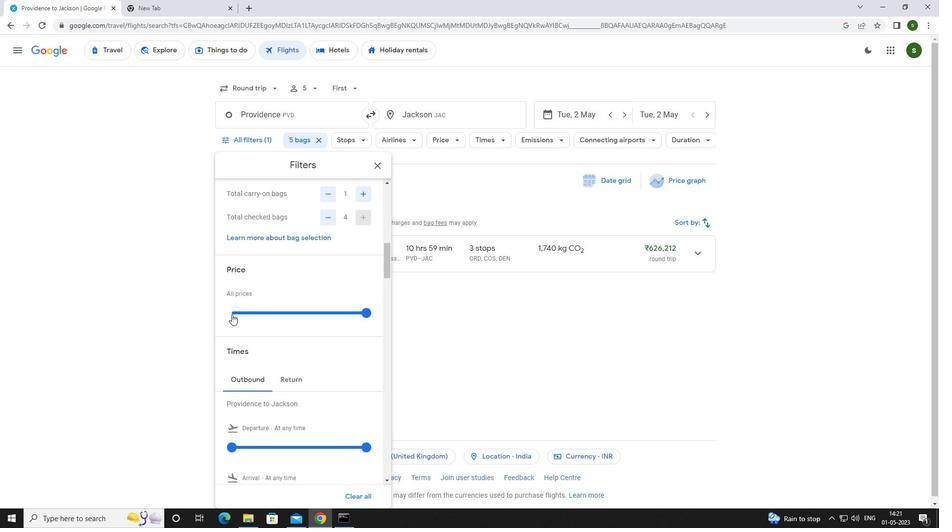 
Action: Mouse pressed left at (234, 313)
Screenshot: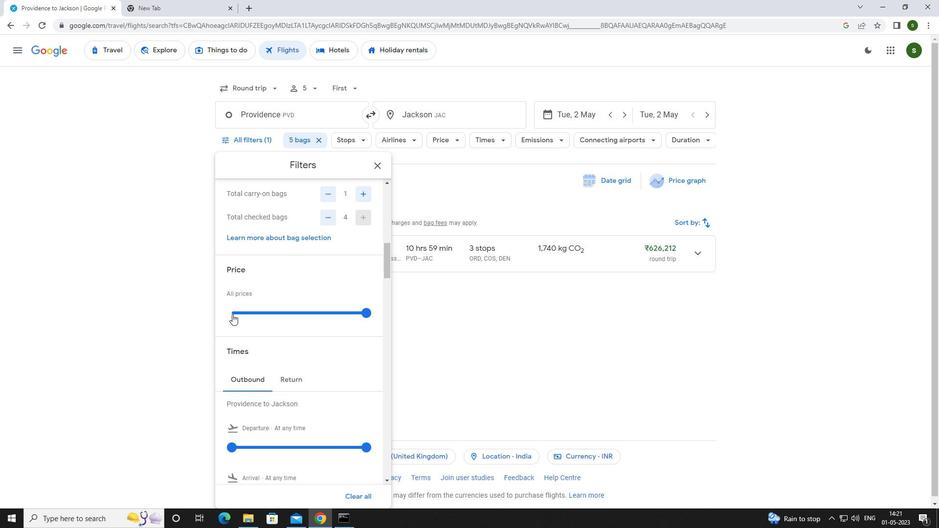 
Action: Mouse pressed left at (234, 313)
Screenshot: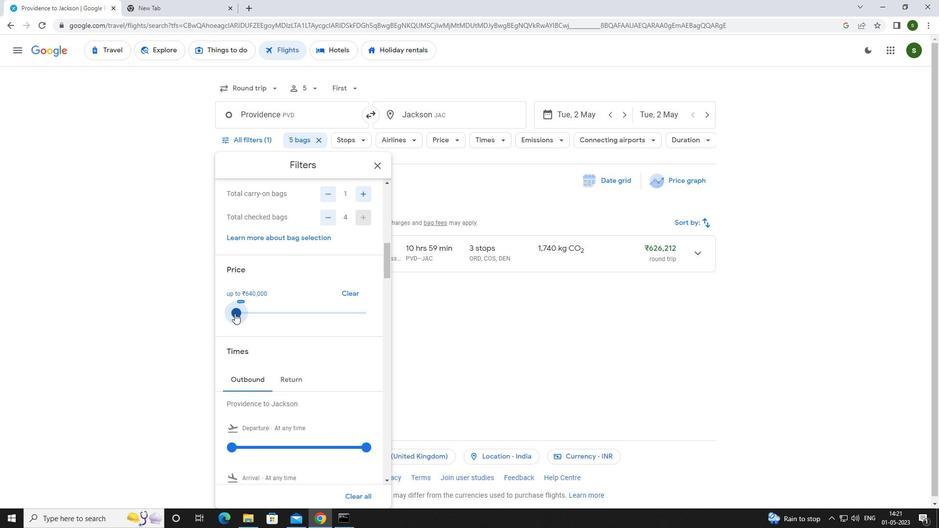 
Action: Mouse moved to (282, 332)
Screenshot: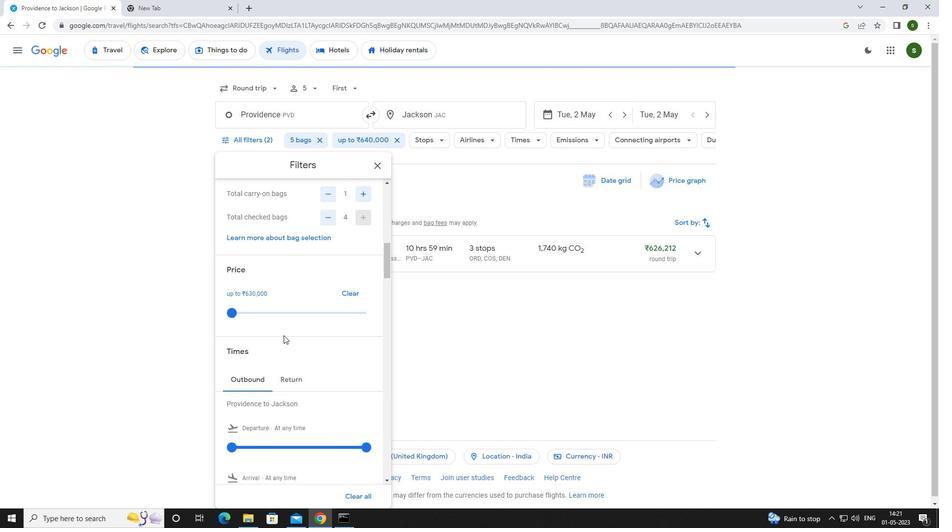 
Action: Mouse scrolled (282, 331) with delta (0, 0)
Screenshot: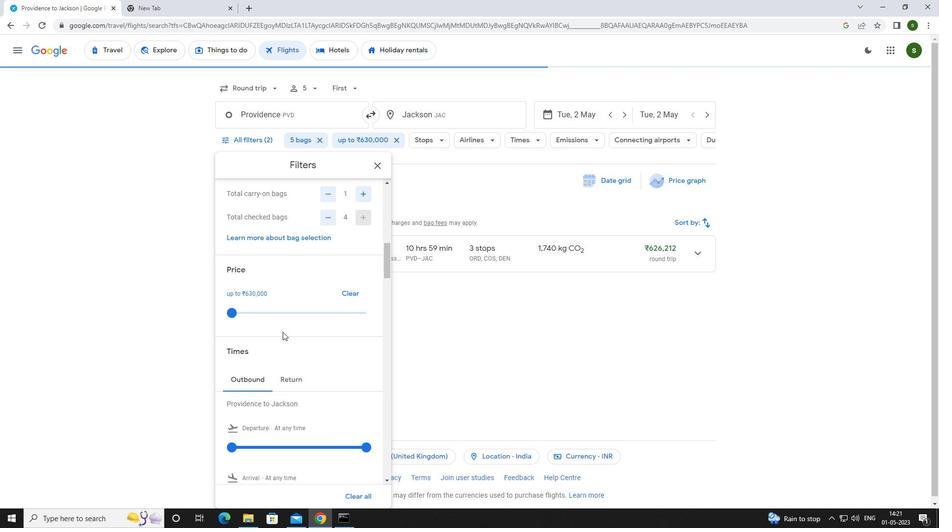 
Action: Mouse scrolled (282, 331) with delta (0, 0)
Screenshot: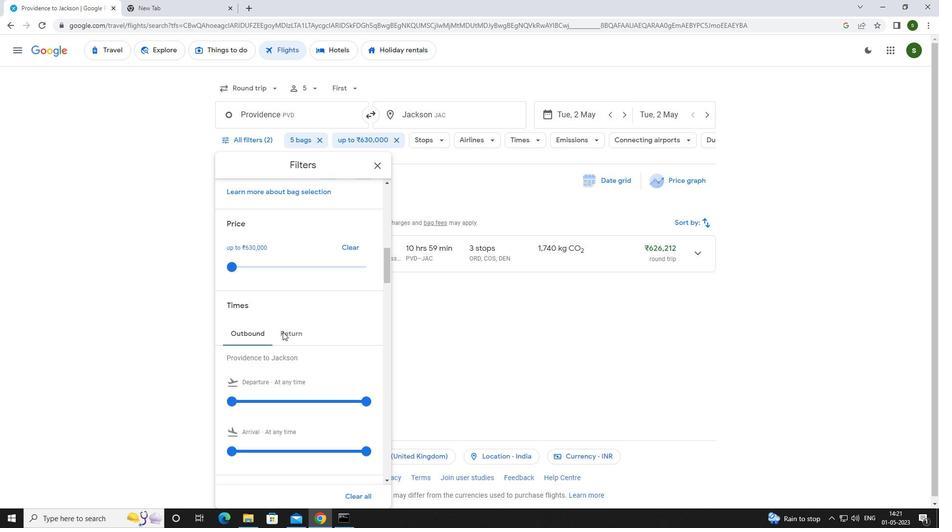
Action: Mouse moved to (230, 352)
Screenshot: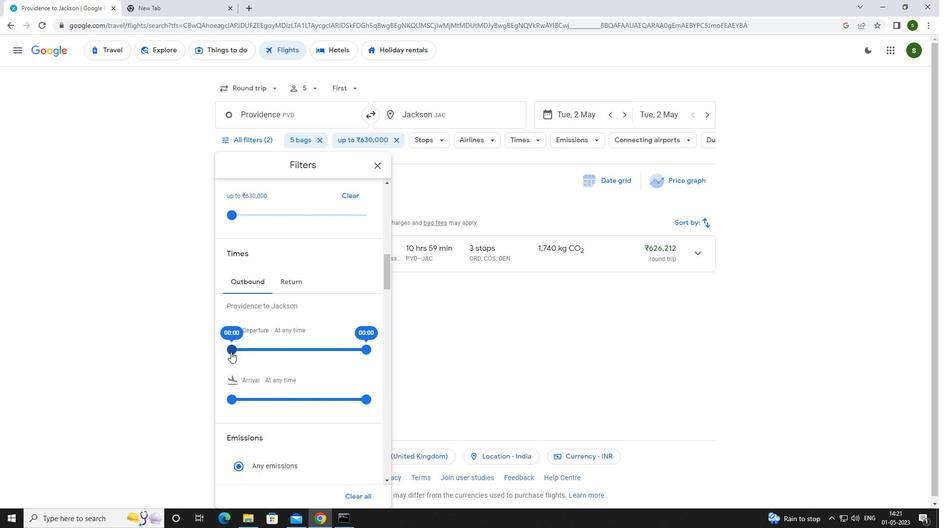 
Action: Mouse pressed left at (230, 352)
Screenshot: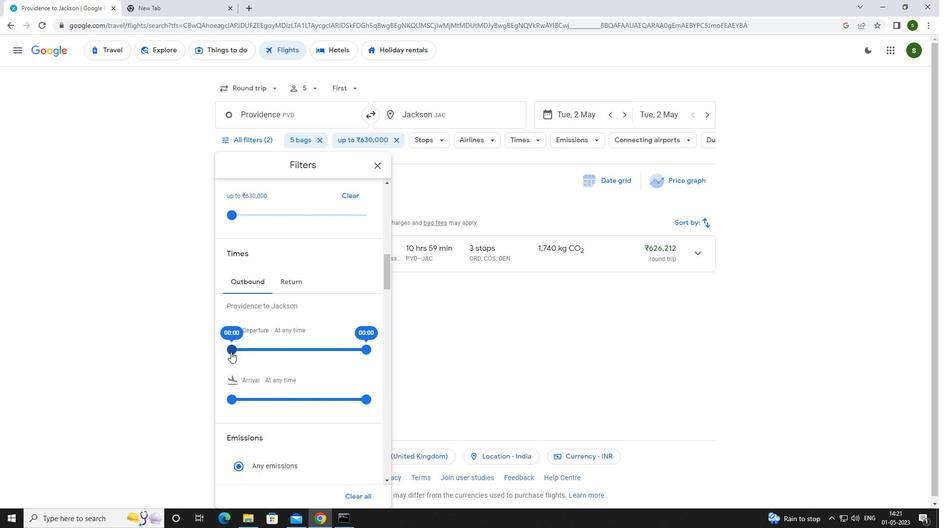 
Action: Mouse moved to (297, 284)
Screenshot: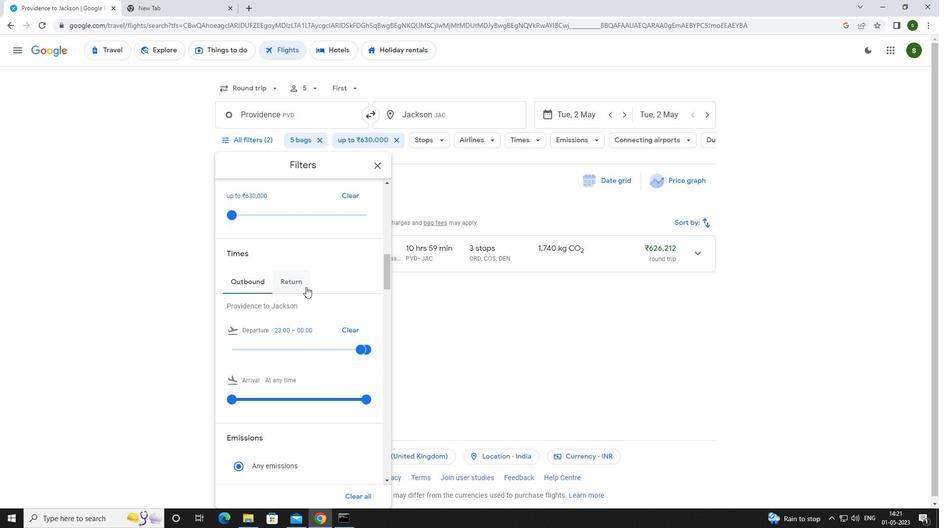 
Action: Mouse pressed left at (297, 284)
Screenshot: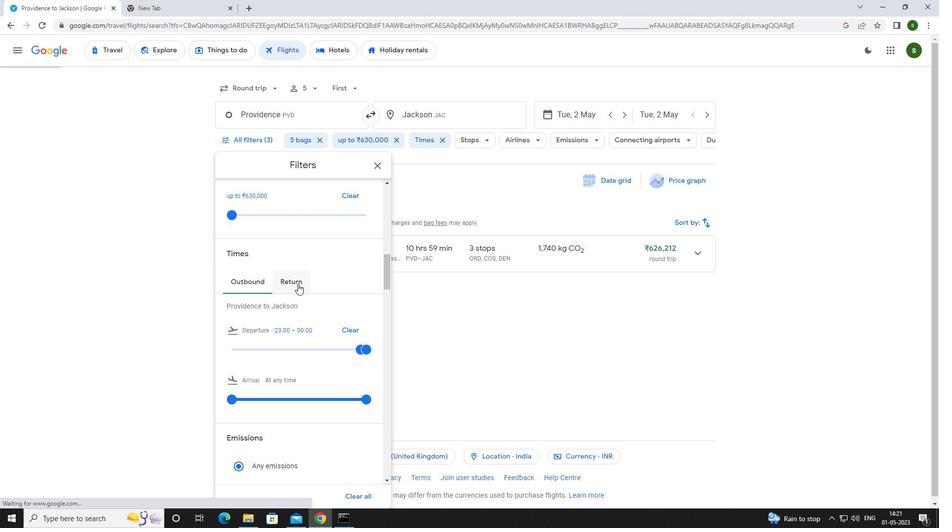 
Action: Mouse moved to (227, 353)
Screenshot: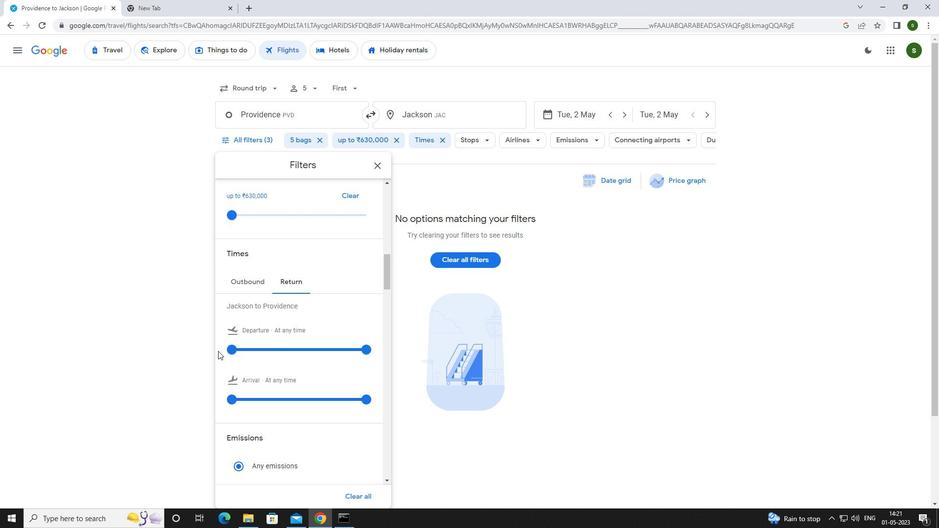 
Action: Mouse pressed left at (227, 353)
Screenshot: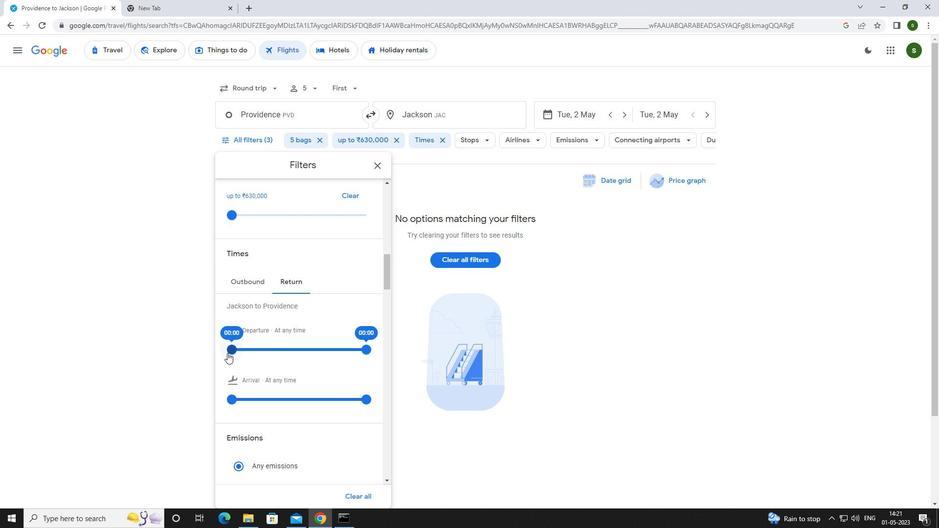 
Action: Mouse moved to (539, 302)
Screenshot: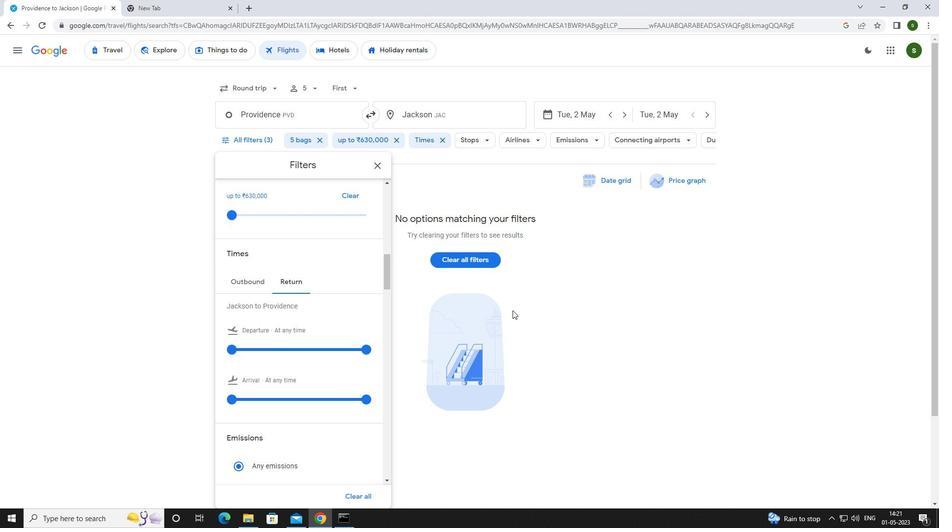 
Action: Mouse pressed left at (539, 302)
Screenshot: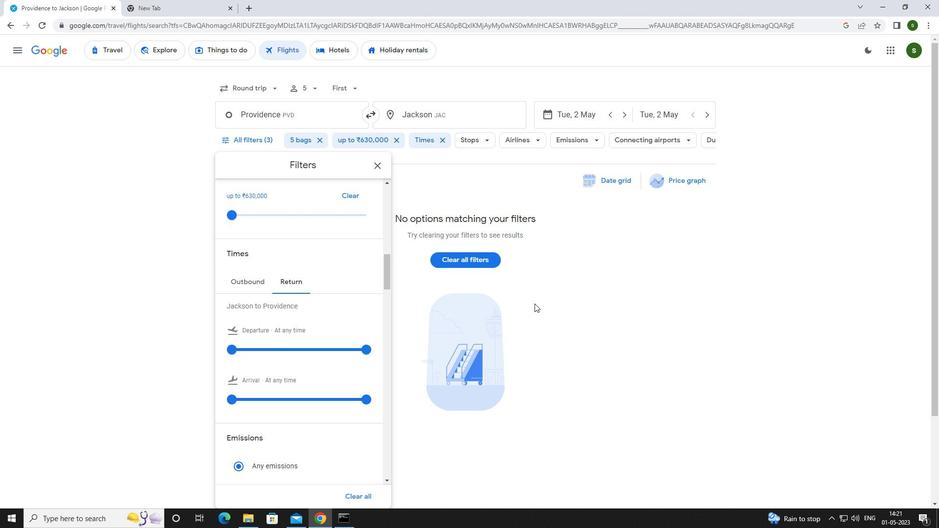 
